 Task: Create a due date automation trigger when advanced on, on the monday before a card is due add dates starting today at 11:00 AM.
Action: Mouse moved to (1401, 113)
Screenshot: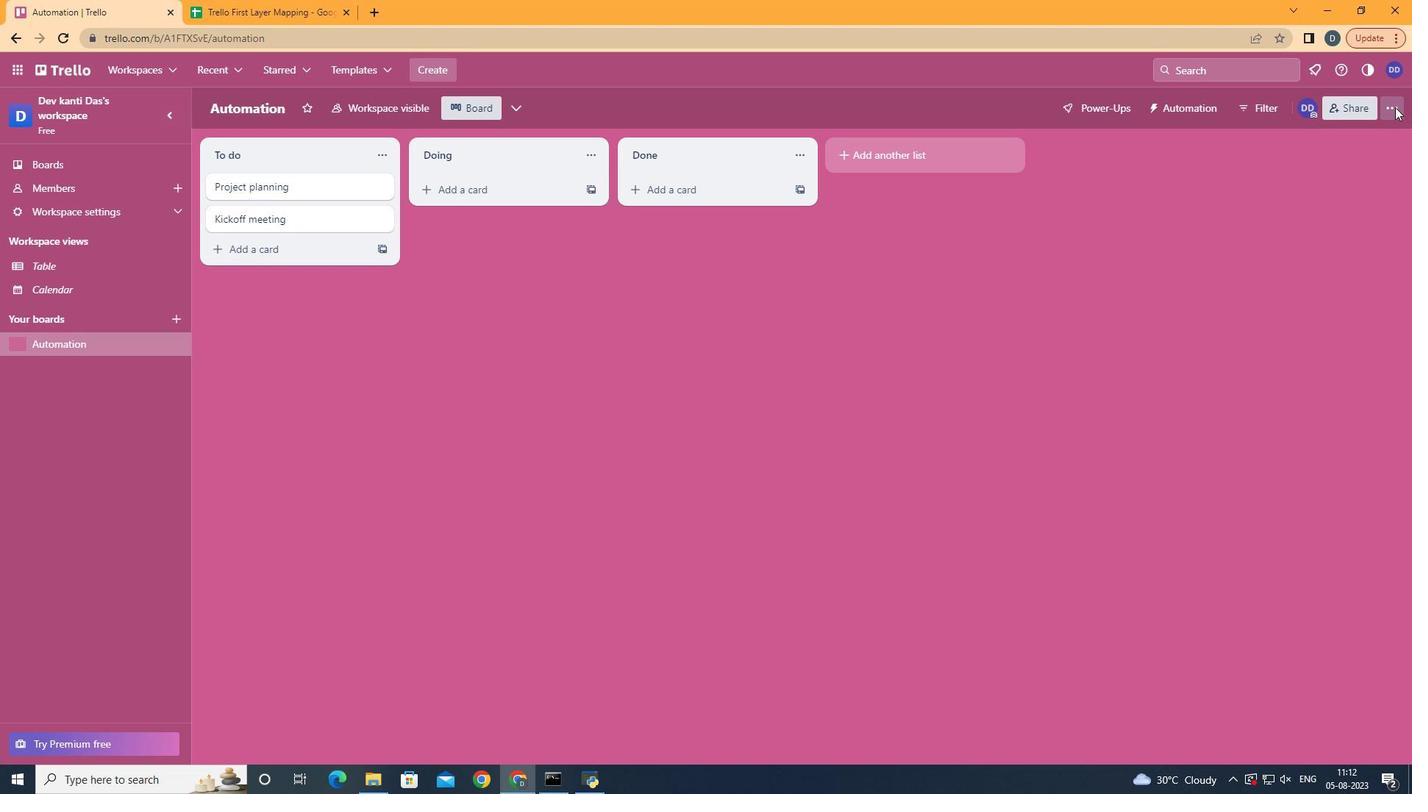 
Action: Mouse pressed left at (1401, 113)
Screenshot: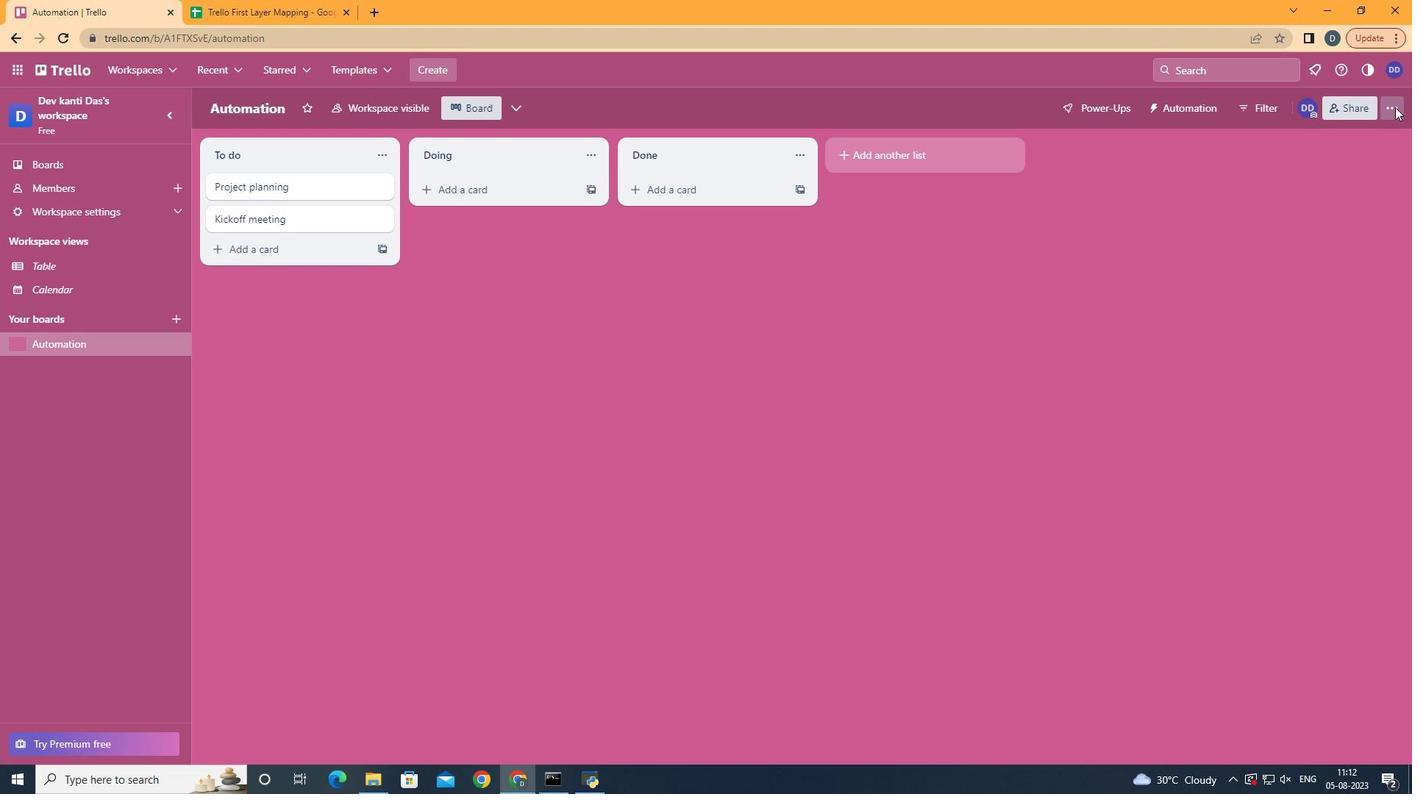 
Action: Mouse moved to (1293, 313)
Screenshot: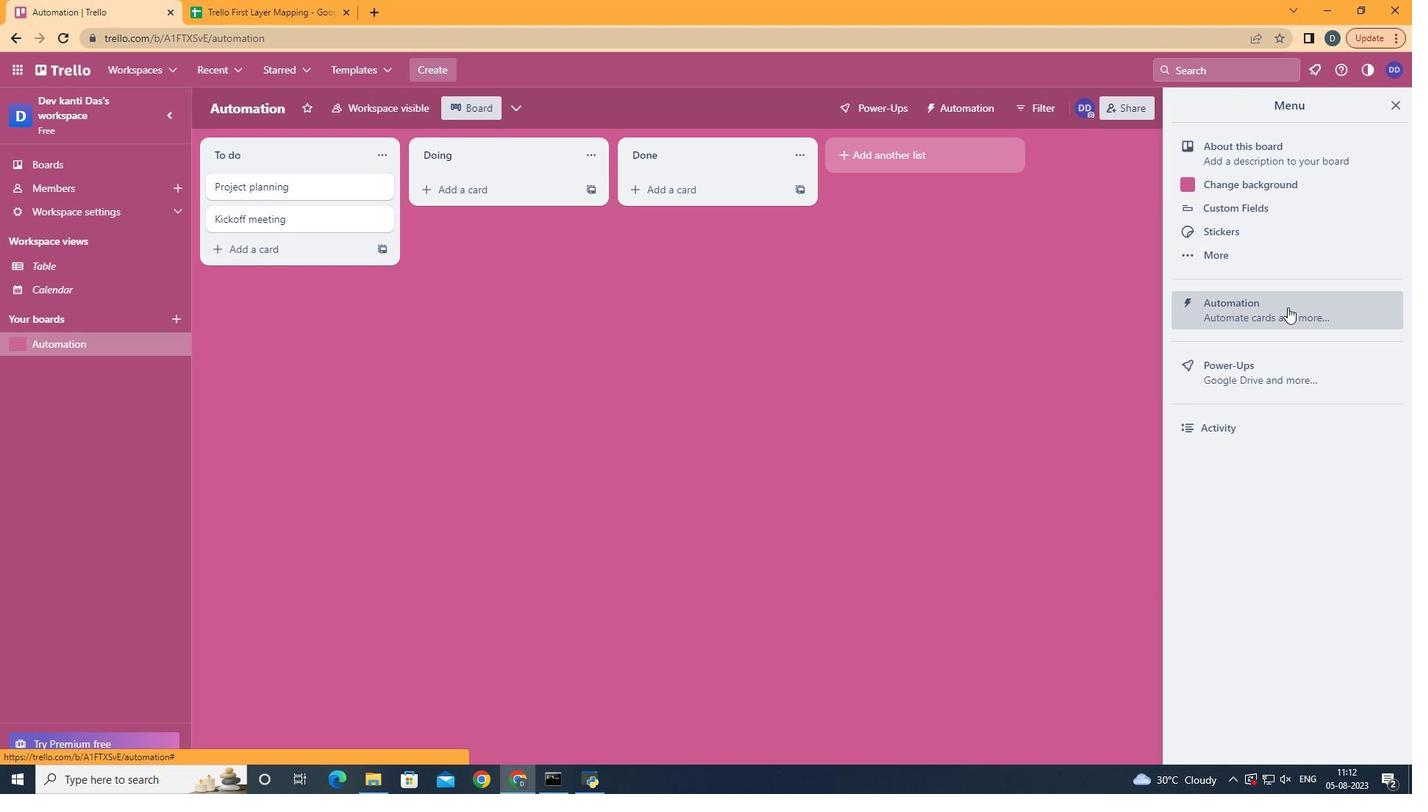 
Action: Mouse pressed left at (1293, 313)
Screenshot: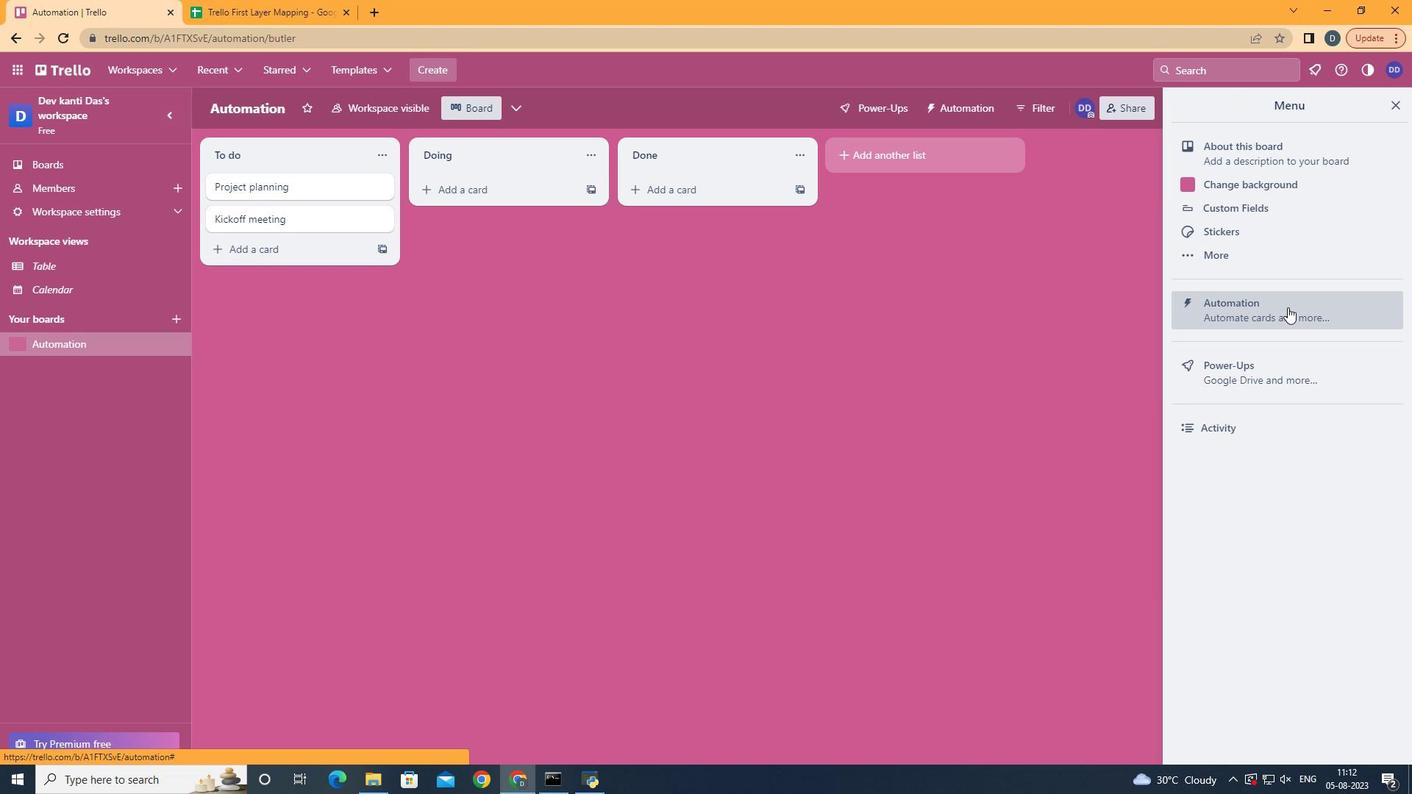 
Action: Mouse moved to (293, 296)
Screenshot: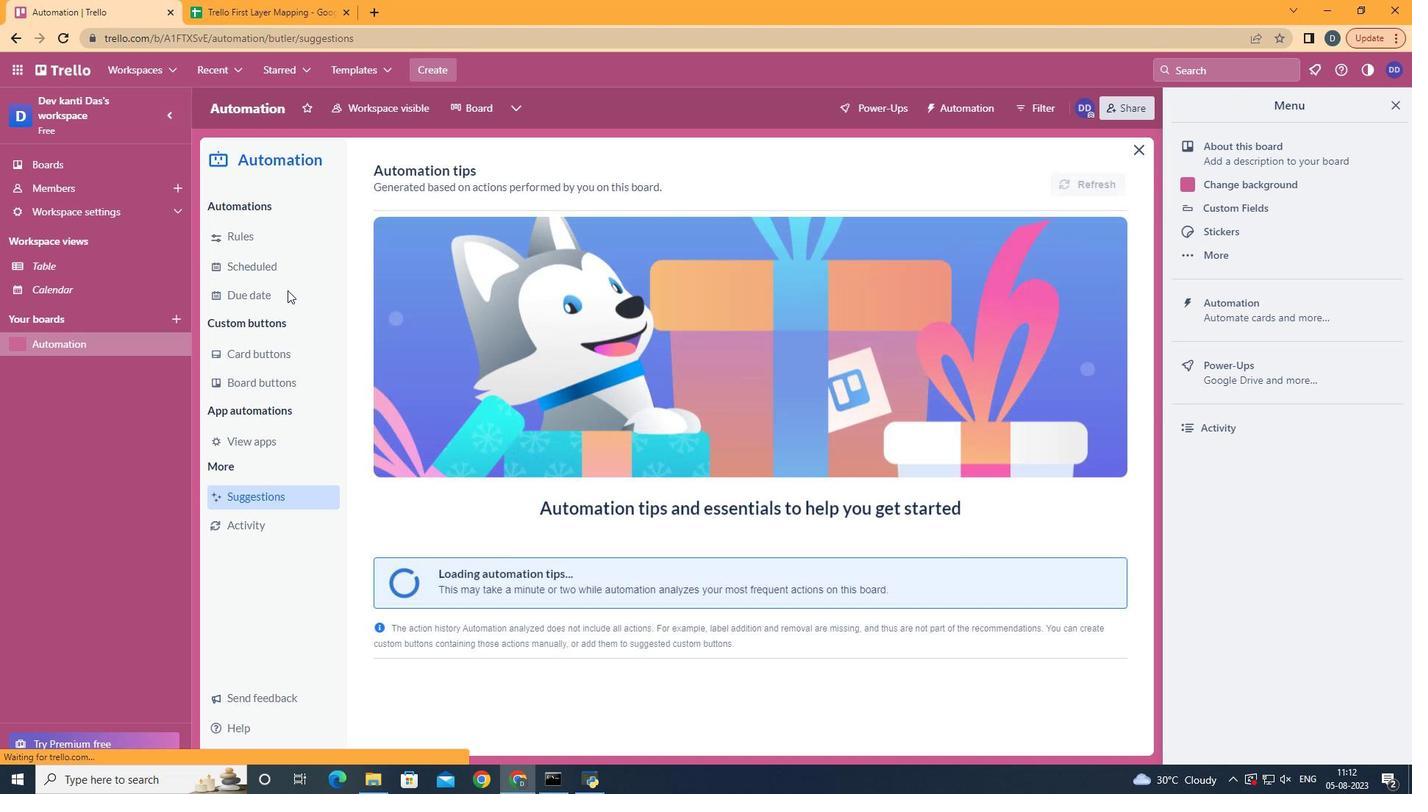 
Action: Mouse pressed left at (293, 296)
Screenshot: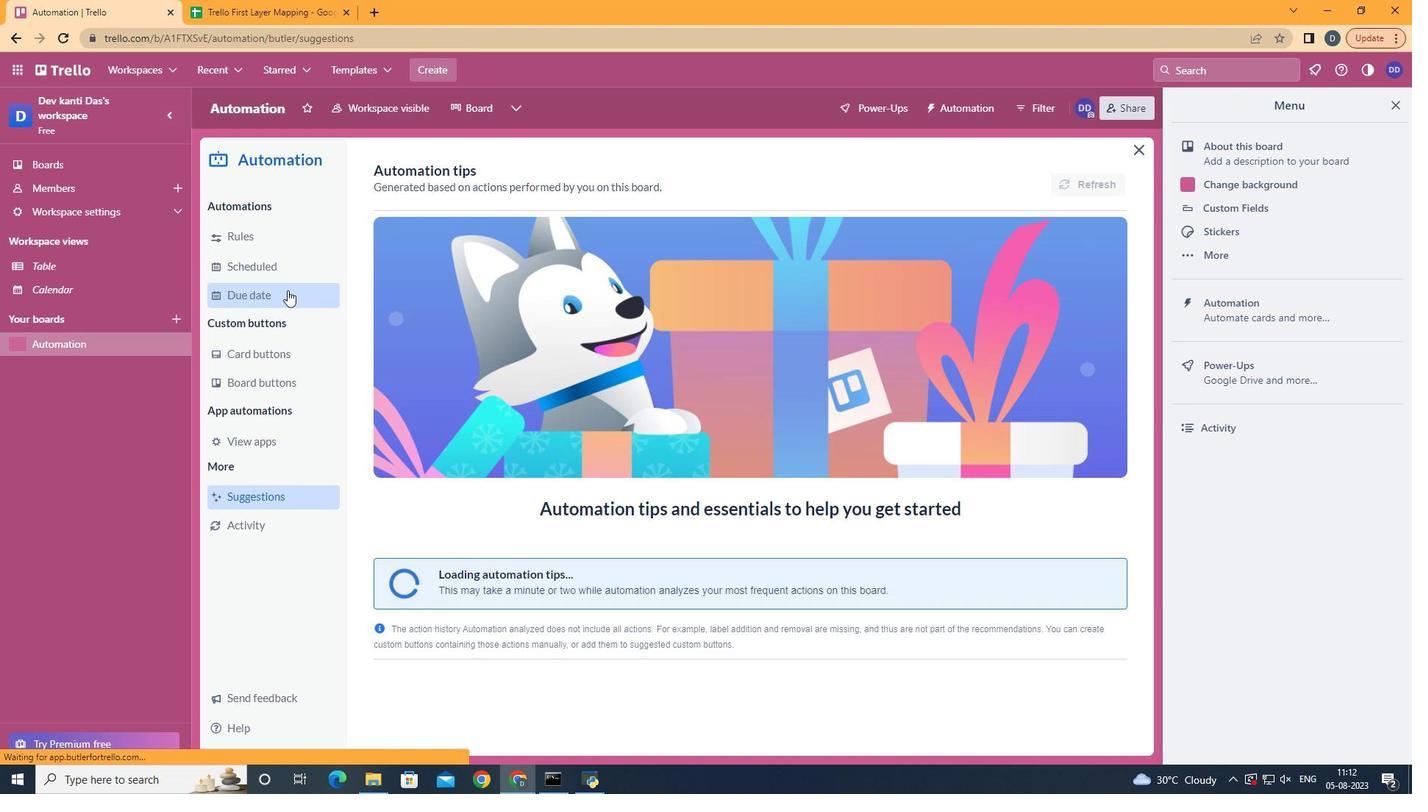 
Action: Mouse moved to (1042, 183)
Screenshot: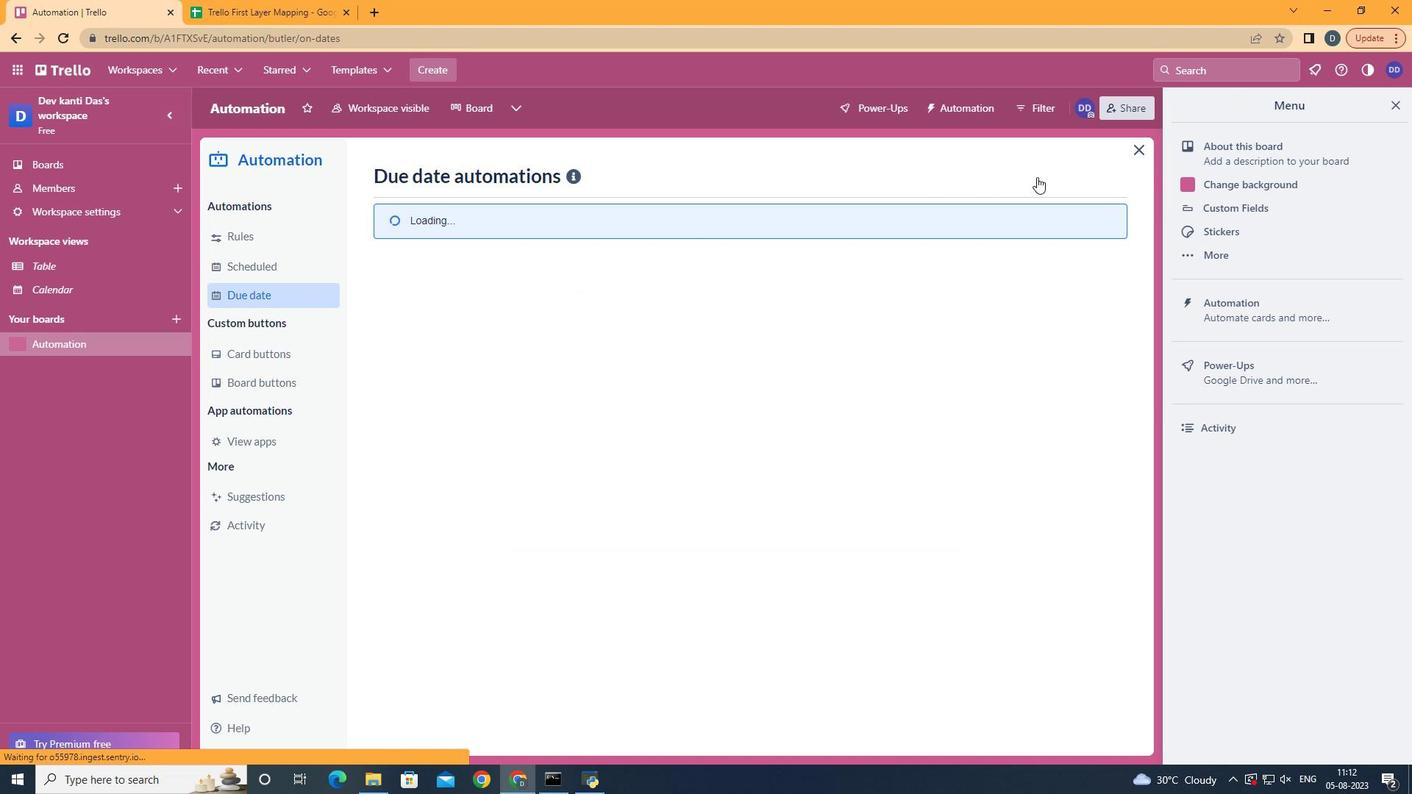 
Action: Mouse pressed left at (1042, 183)
Screenshot: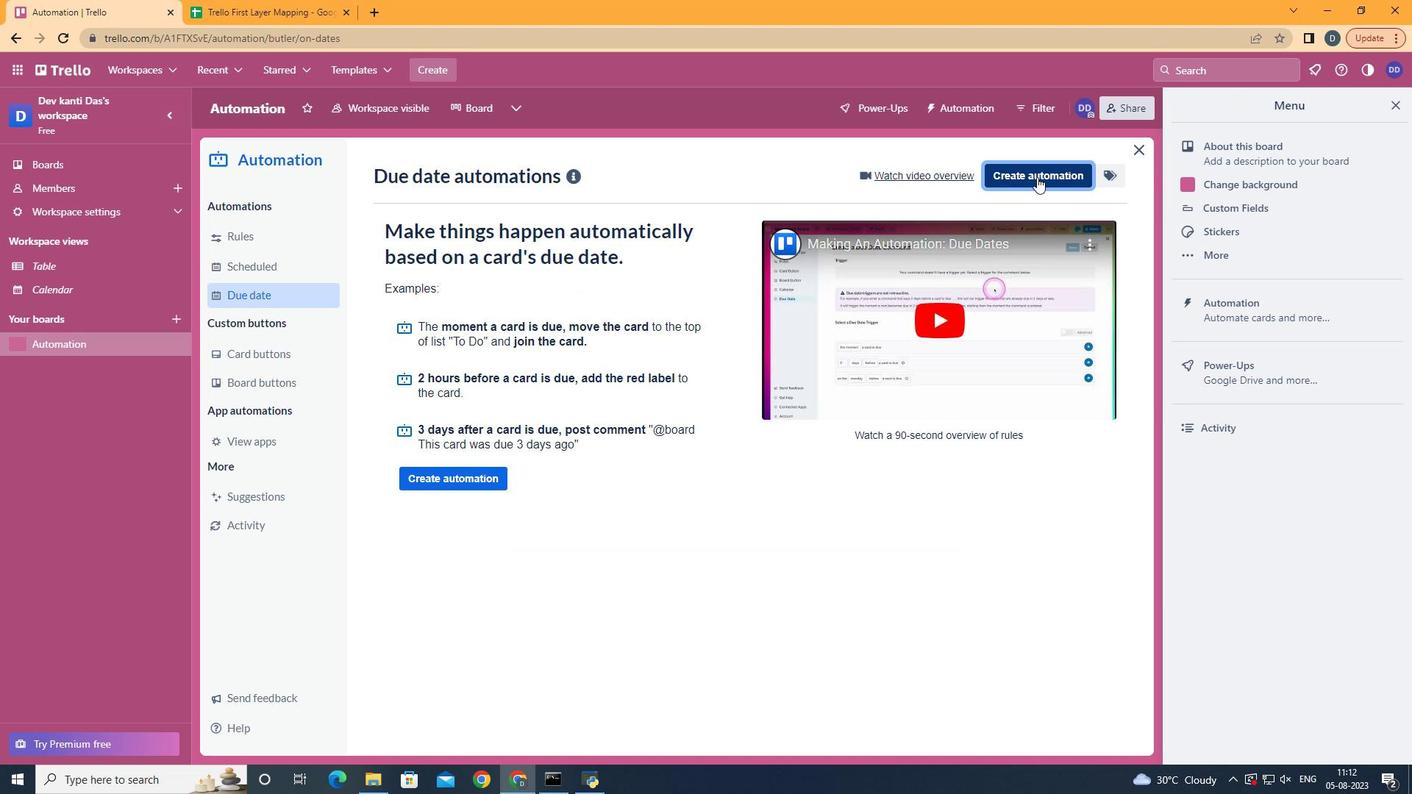 
Action: Mouse moved to (739, 332)
Screenshot: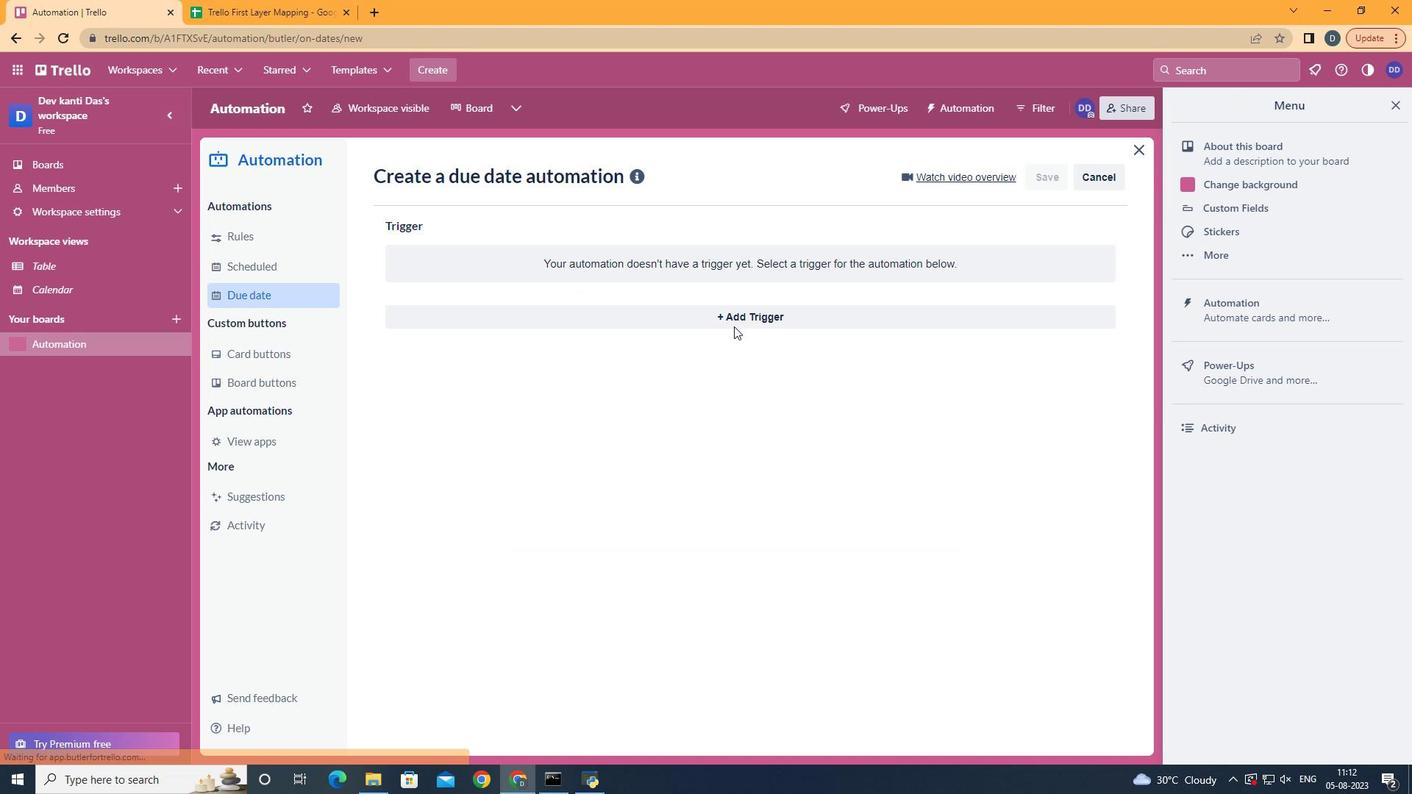 
Action: Mouse pressed left at (739, 332)
Screenshot: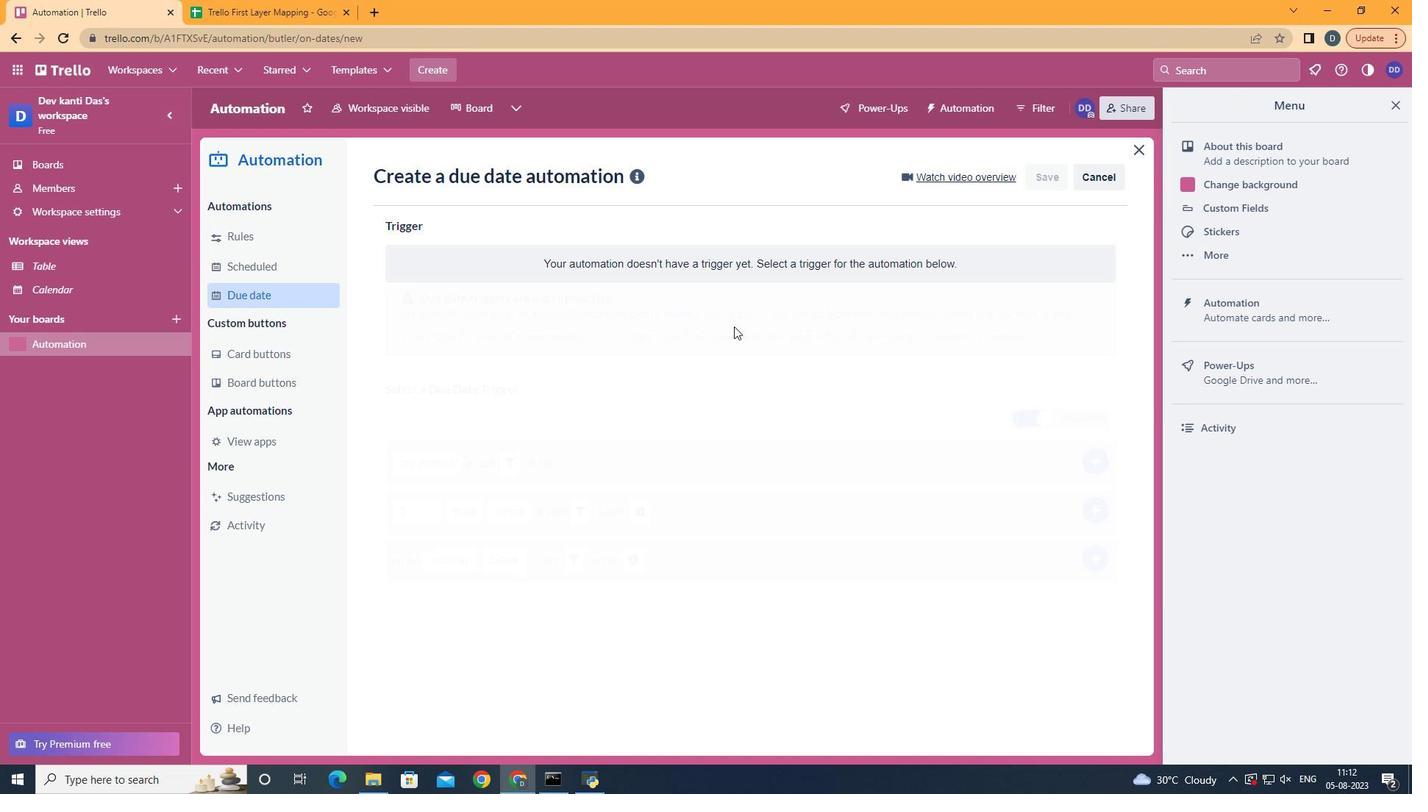 
Action: Mouse moved to (469, 392)
Screenshot: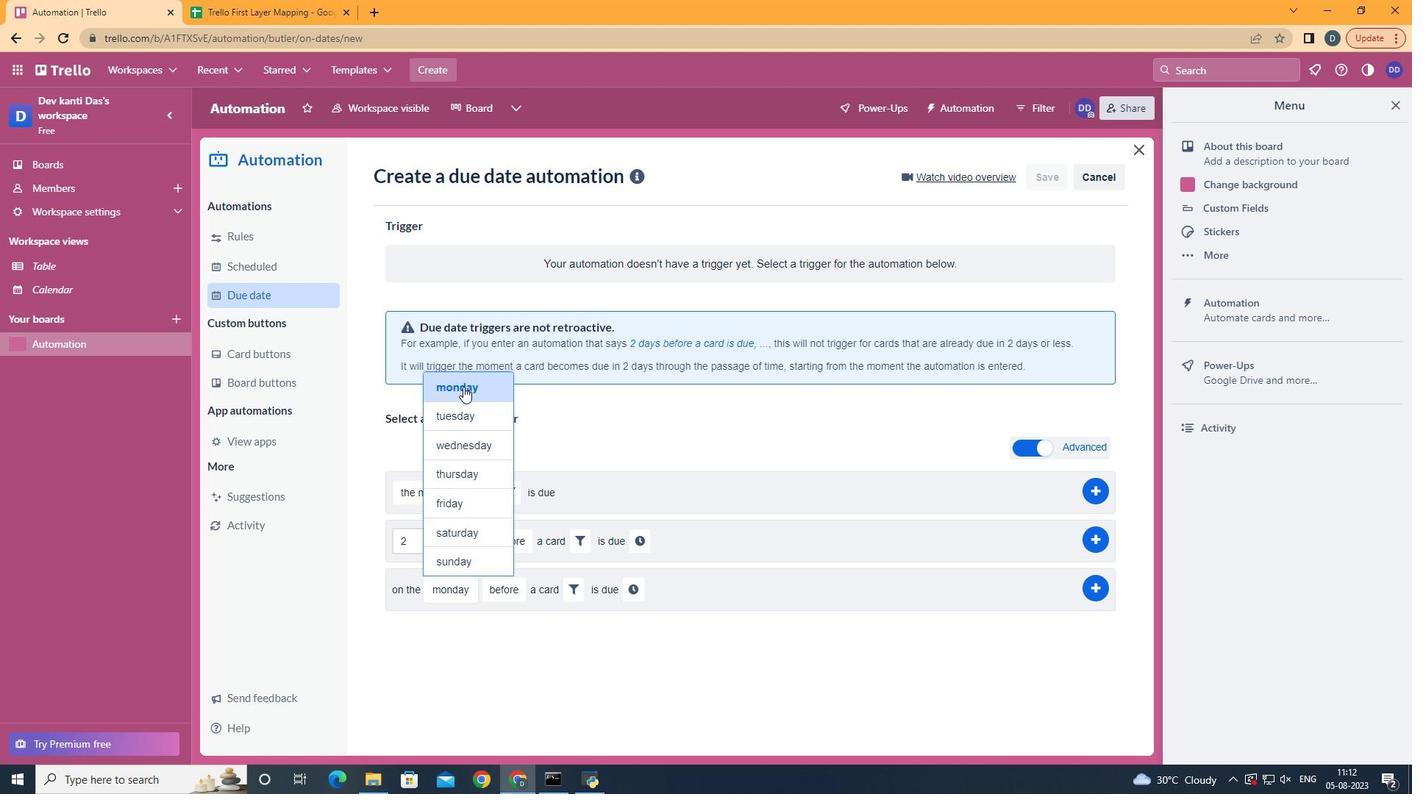 
Action: Mouse pressed left at (469, 392)
Screenshot: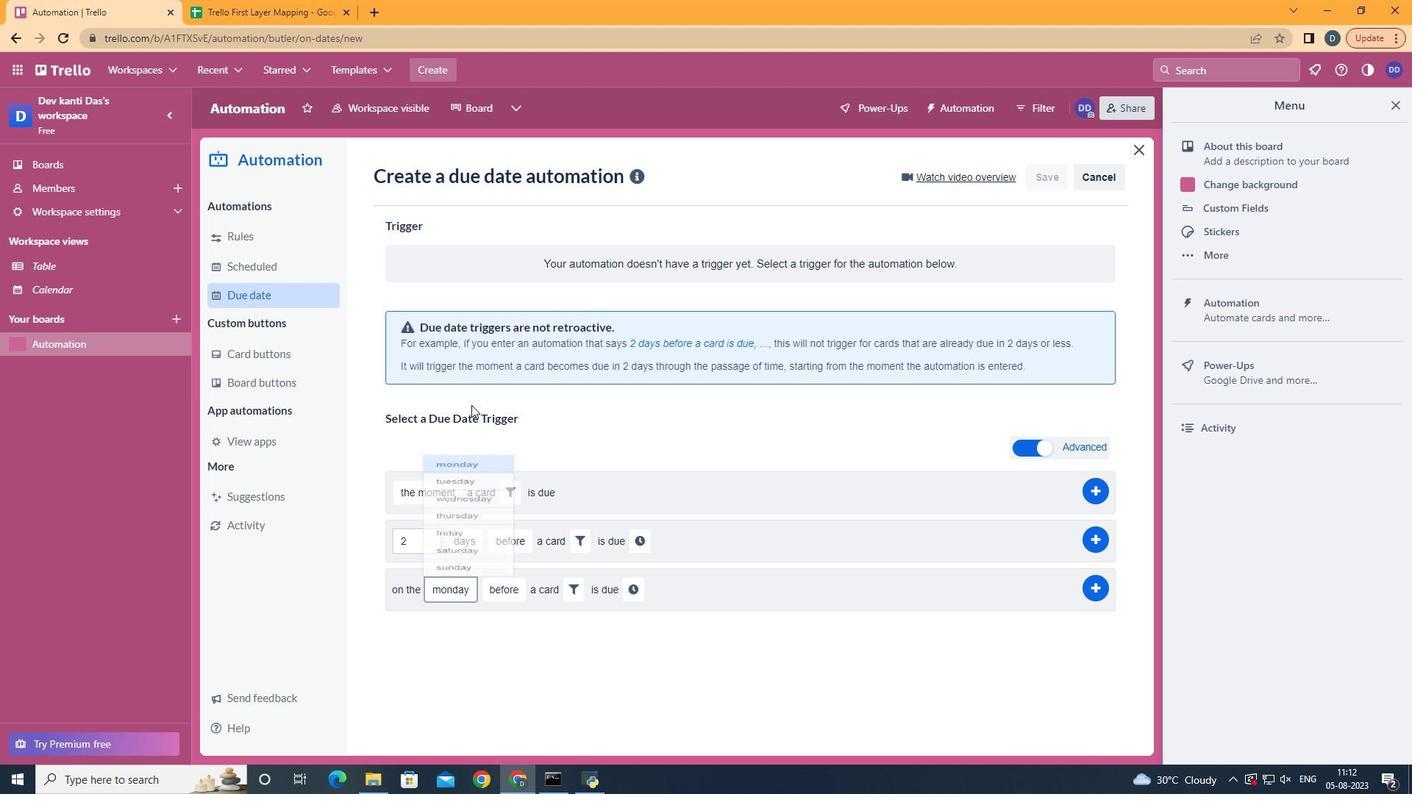 
Action: Mouse moved to (520, 631)
Screenshot: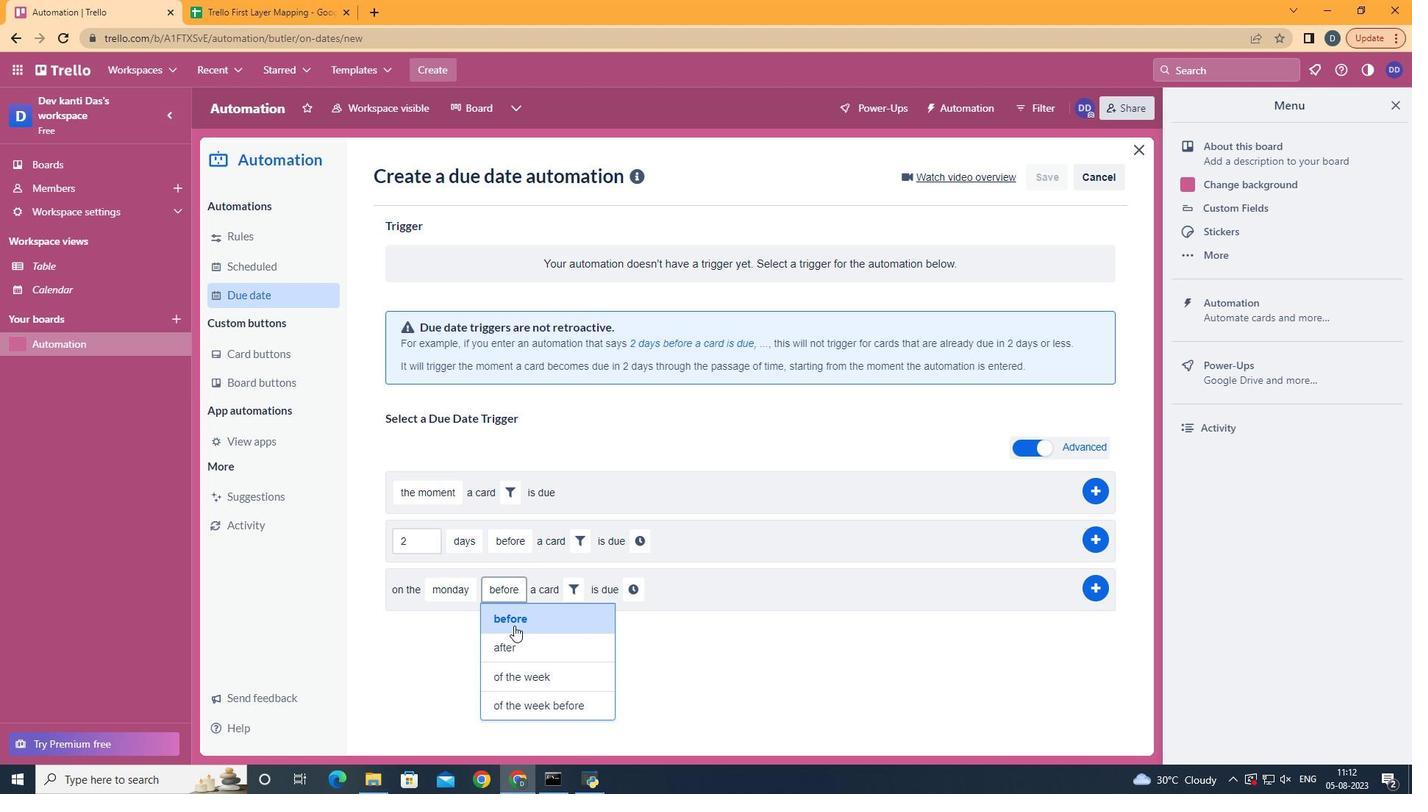 
Action: Mouse pressed left at (520, 631)
Screenshot: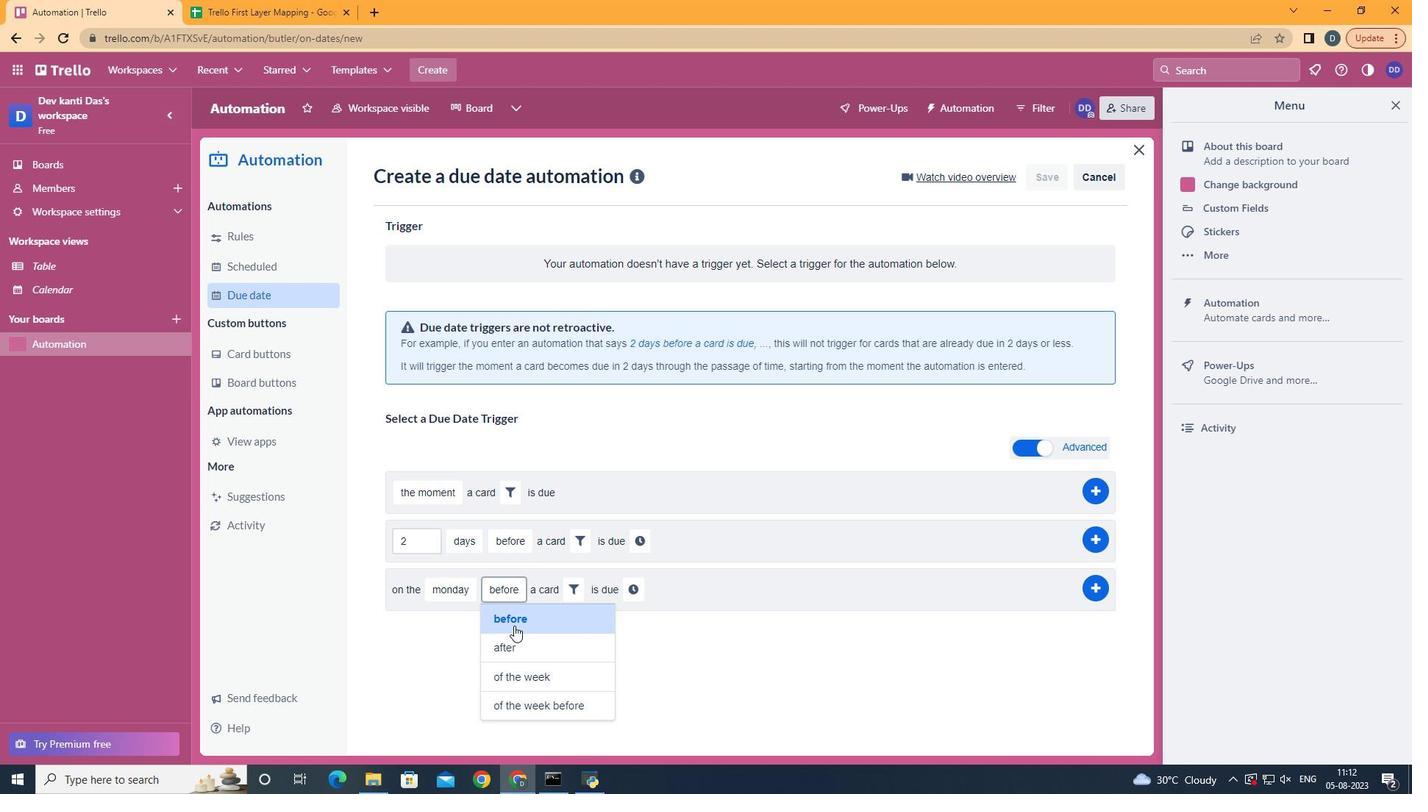 
Action: Mouse moved to (580, 601)
Screenshot: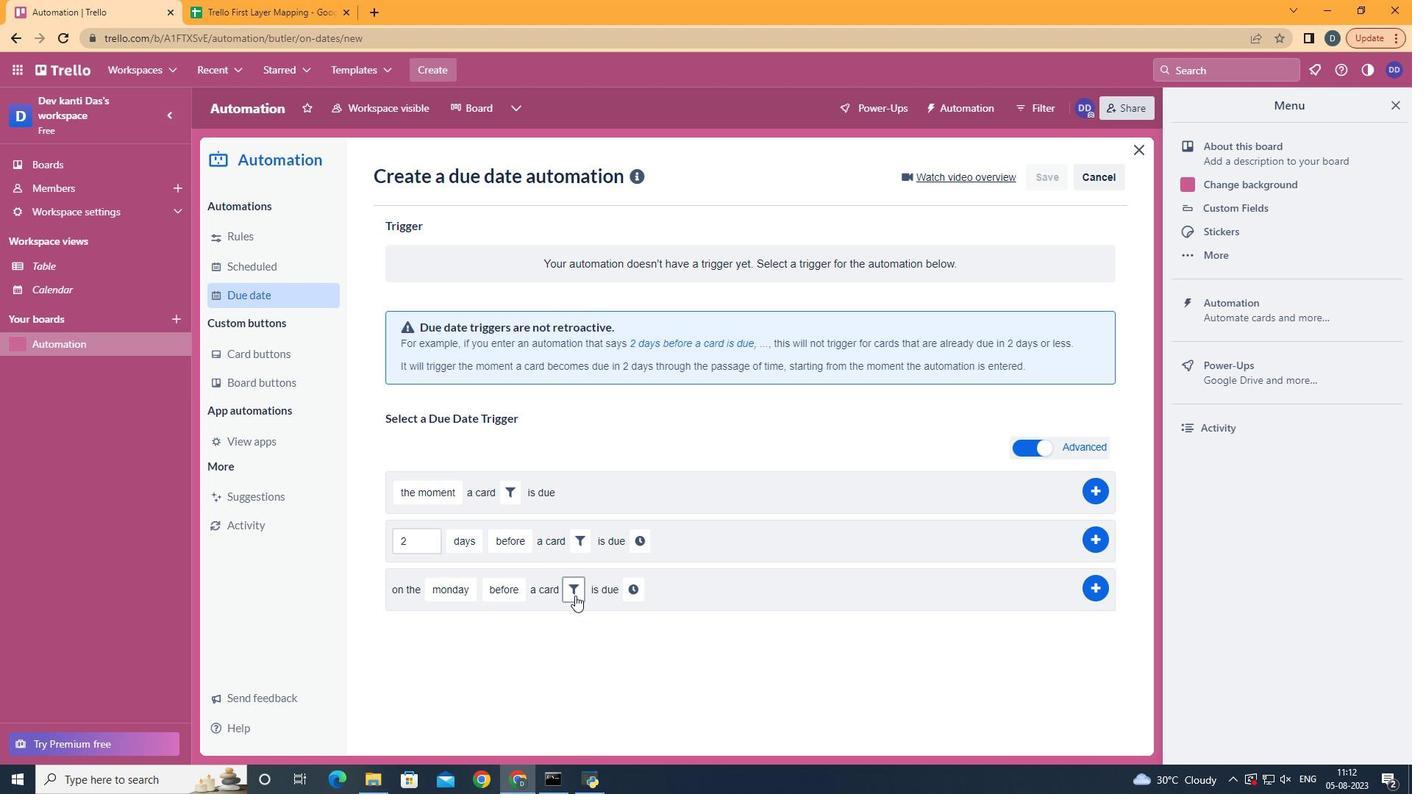 
Action: Mouse pressed left at (580, 601)
Screenshot: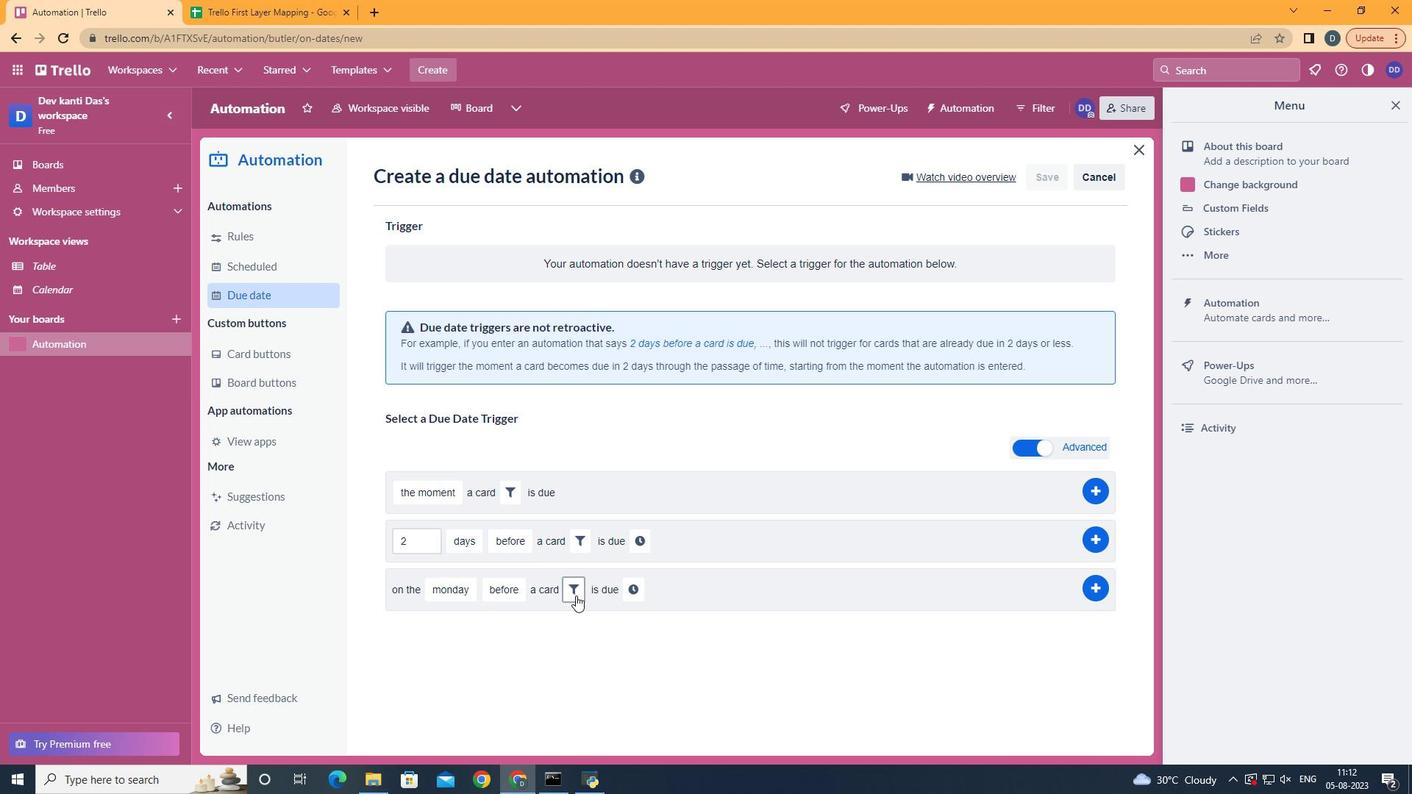 
Action: Mouse moved to (642, 643)
Screenshot: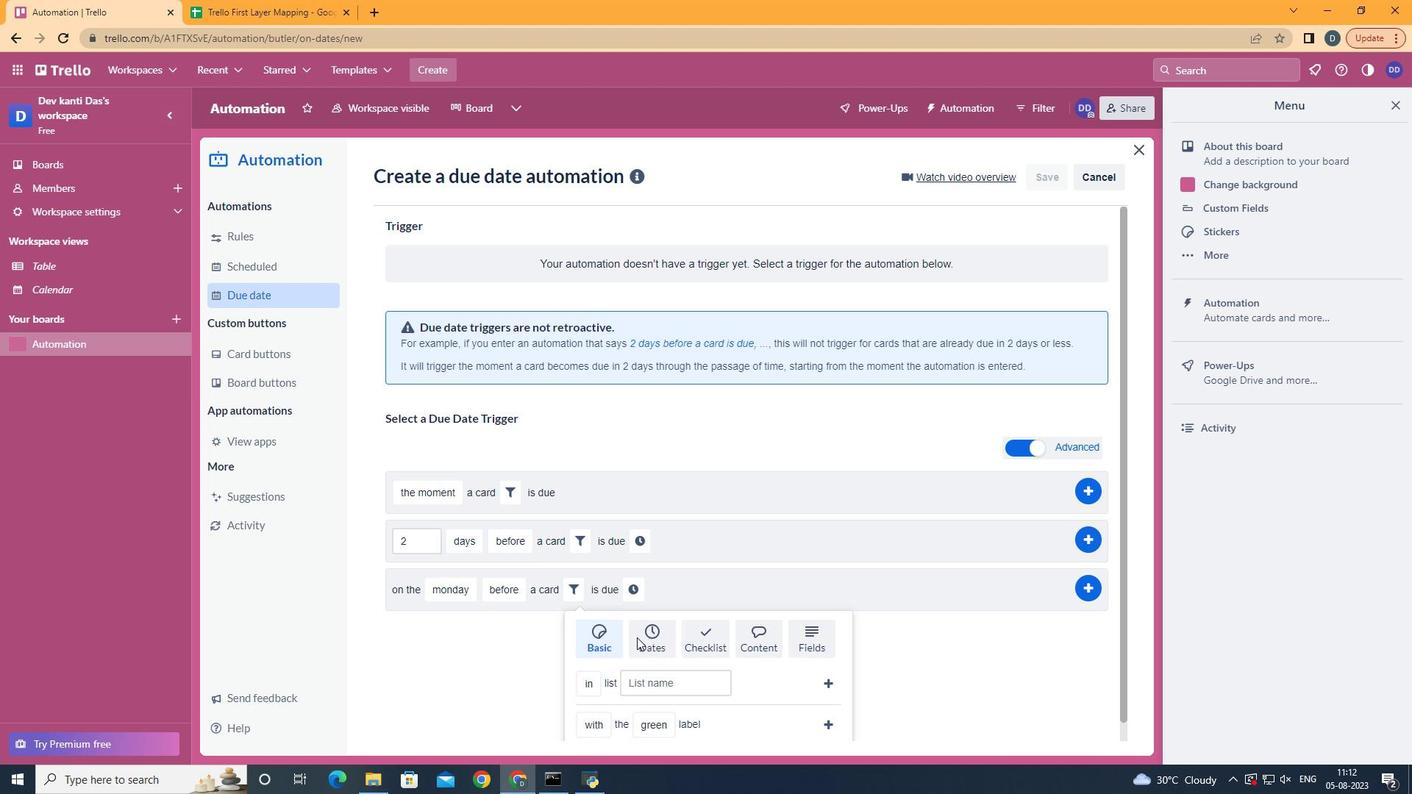 
Action: Mouse pressed left at (642, 643)
Screenshot: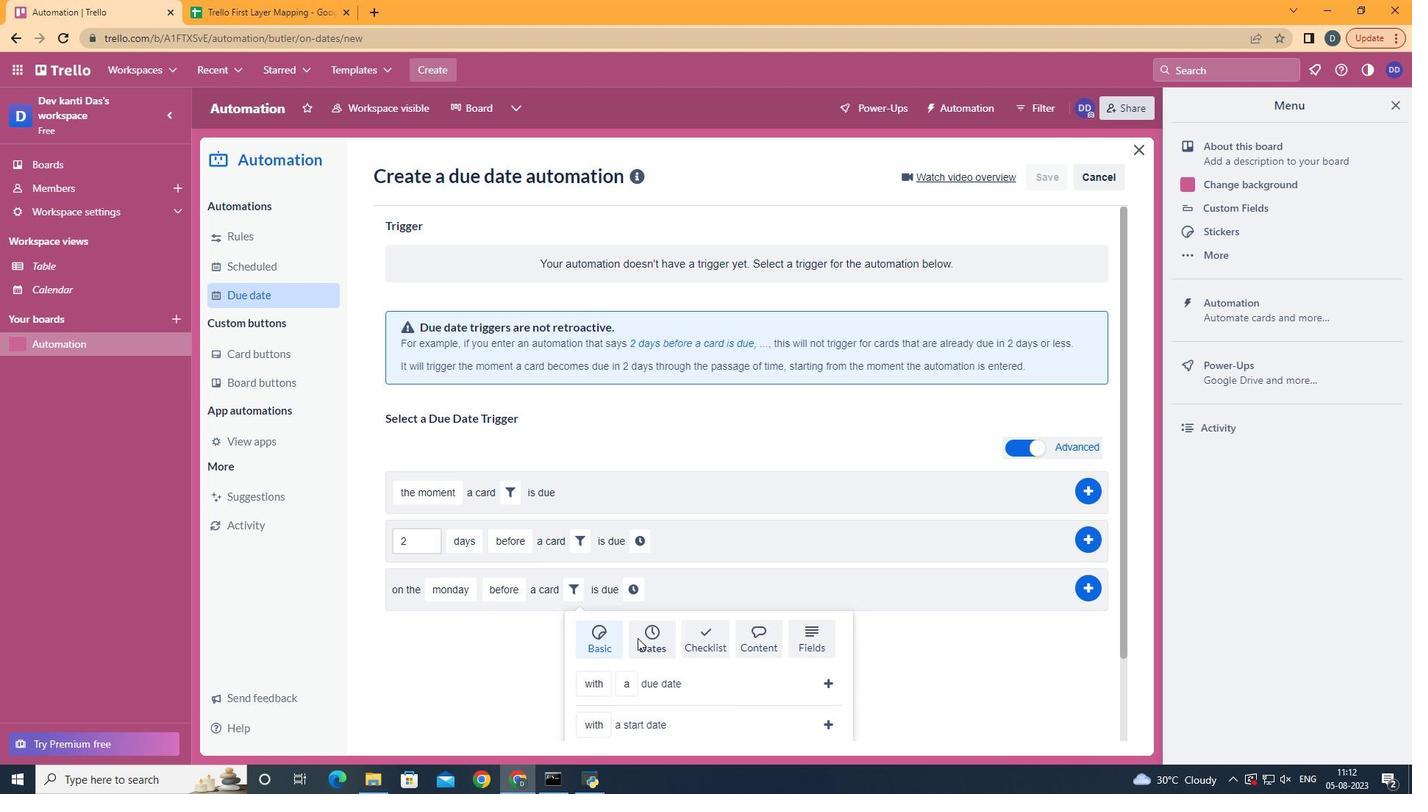 
Action: Mouse moved to (648, 644)
Screenshot: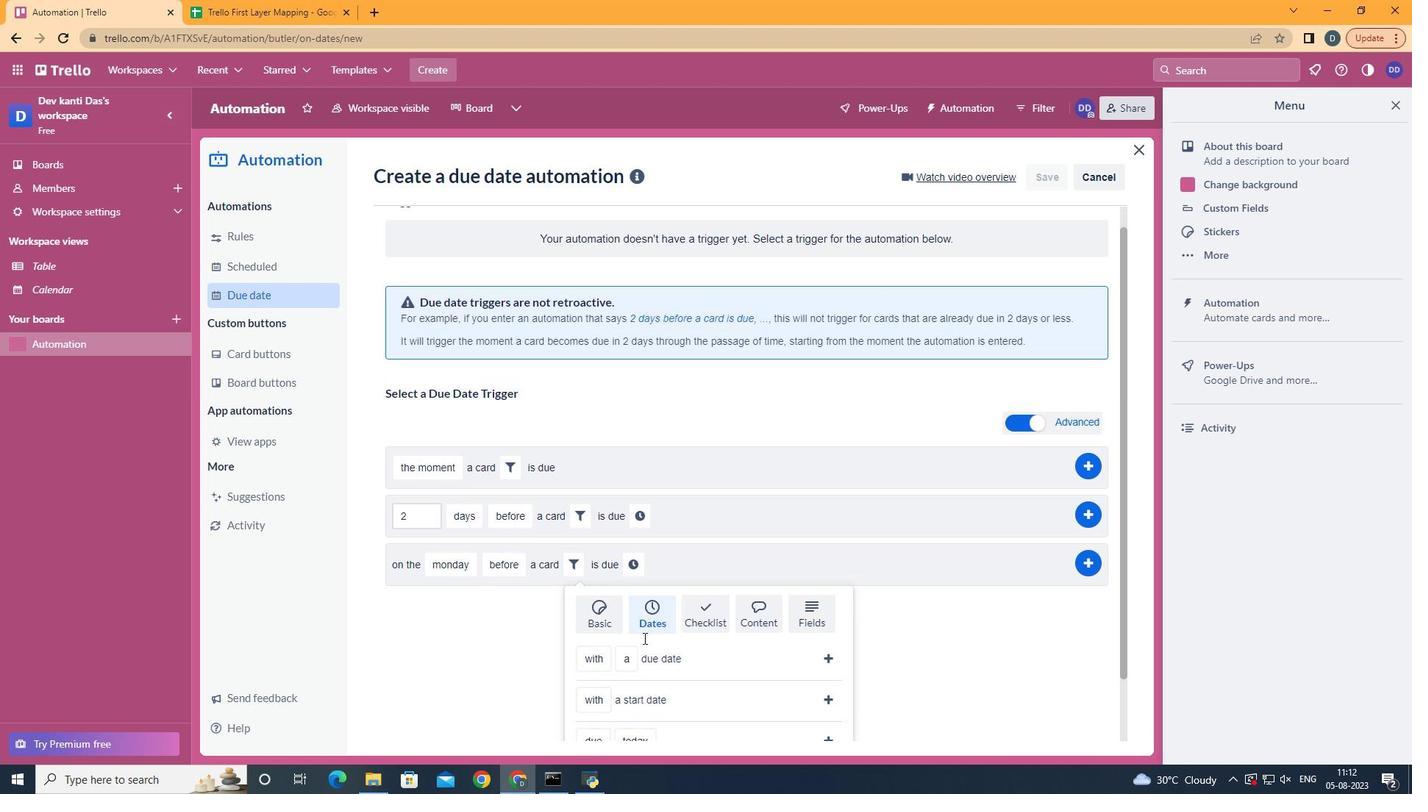 
Action: Mouse scrolled (648, 643) with delta (0, 0)
Screenshot: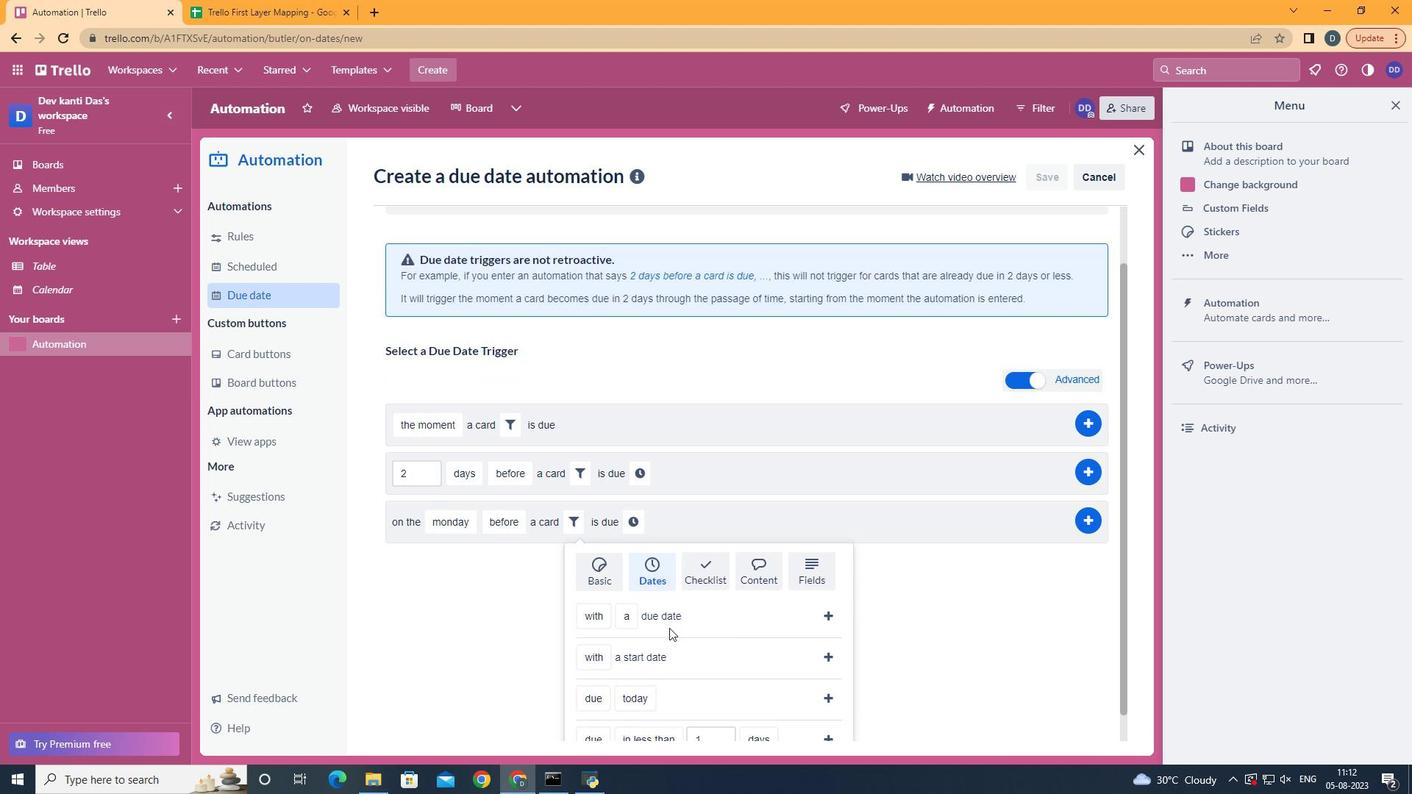 
Action: Mouse scrolled (648, 643) with delta (0, 0)
Screenshot: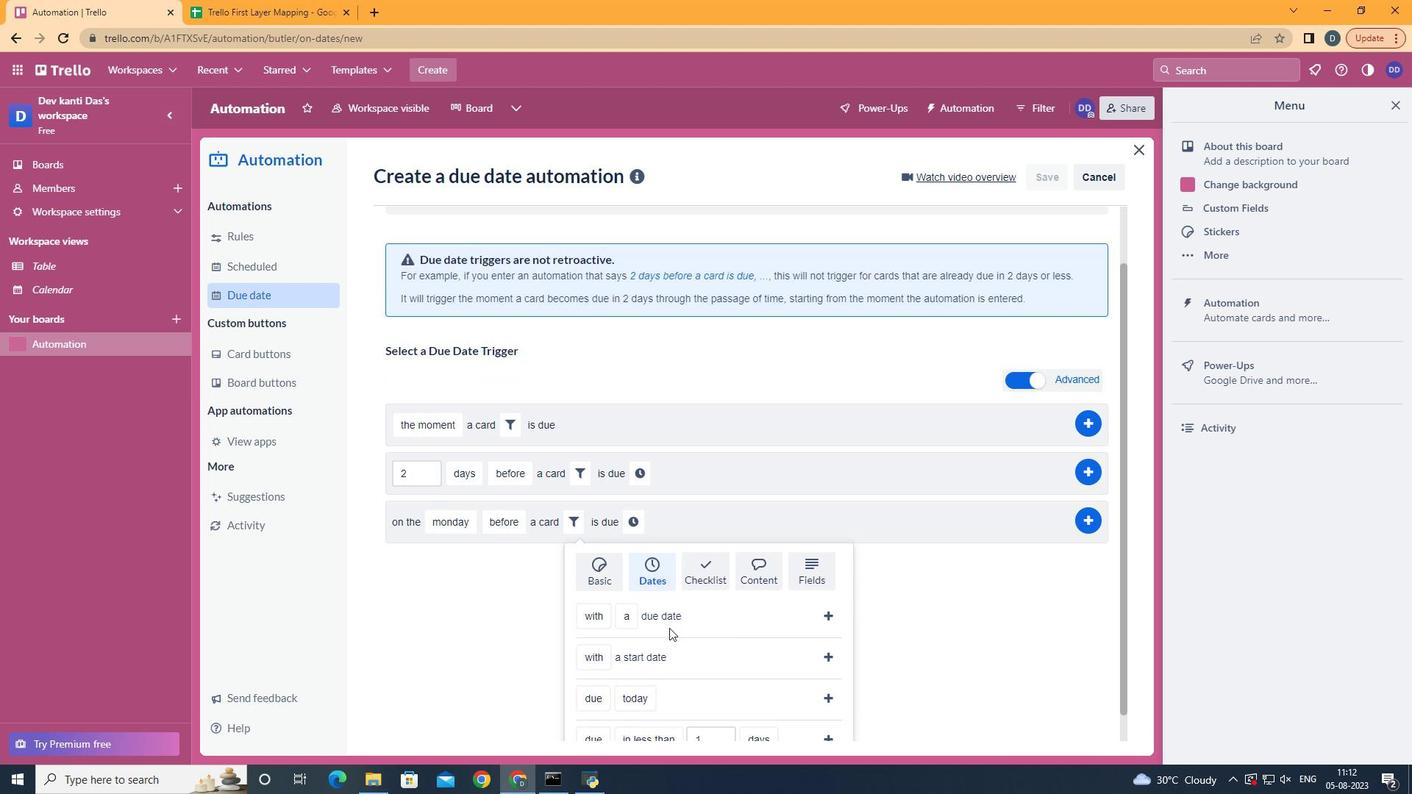 
Action: Mouse scrolled (648, 643) with delta (0, 0)
Screenshot: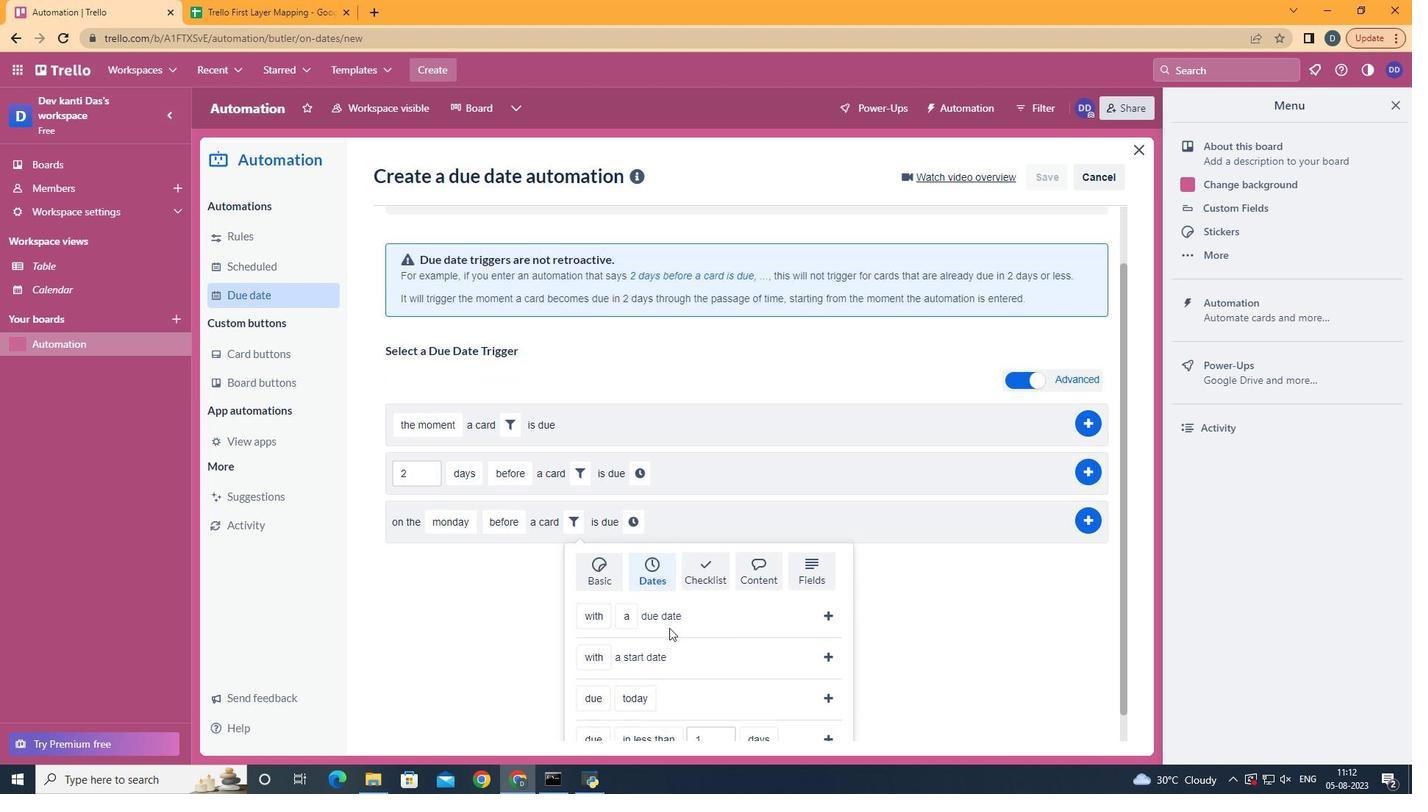 
Action: Mouse scrolled (648, 643) with delta (0, 0)
Screenshot: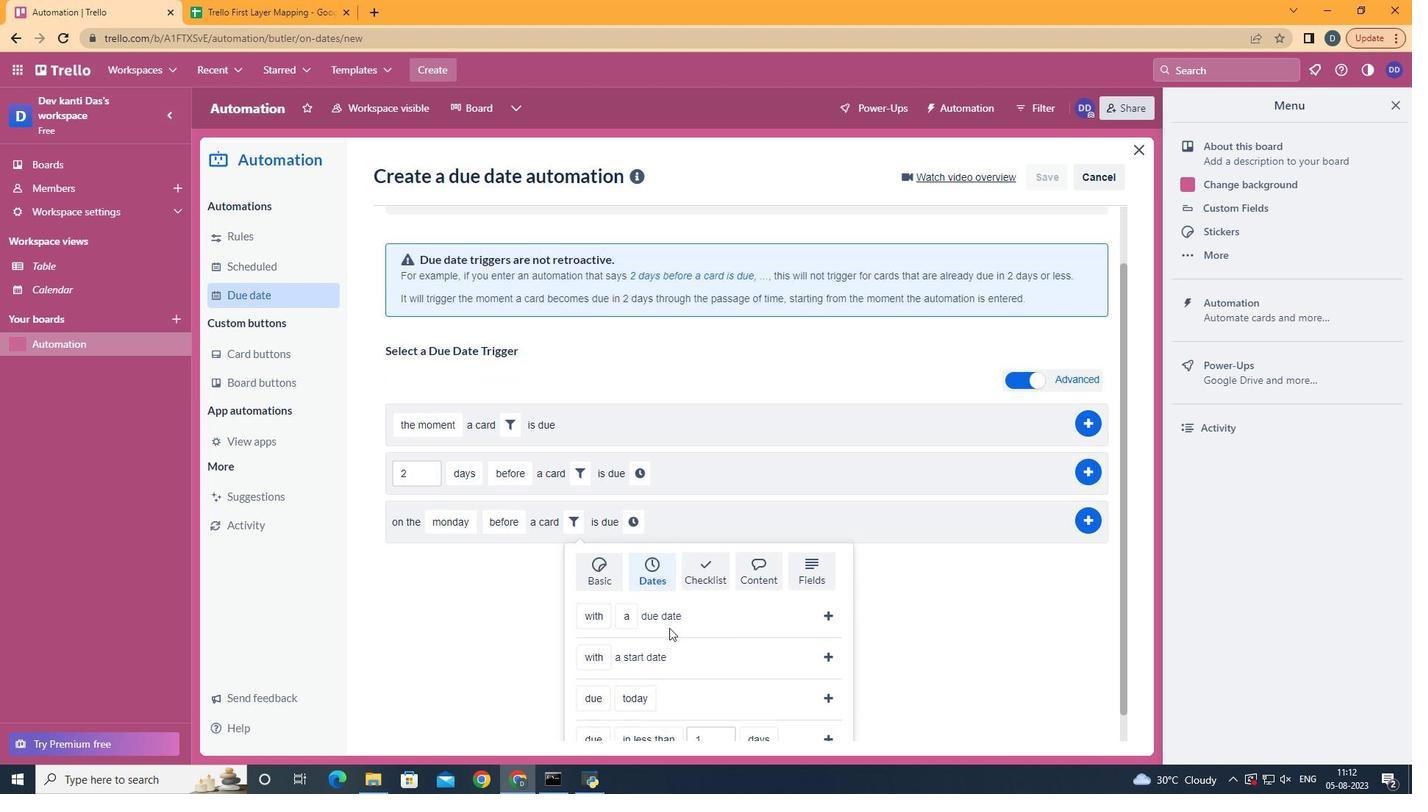 
Action: Mouse scrolled (648, 643) with delta (0, 0)
Screenshot: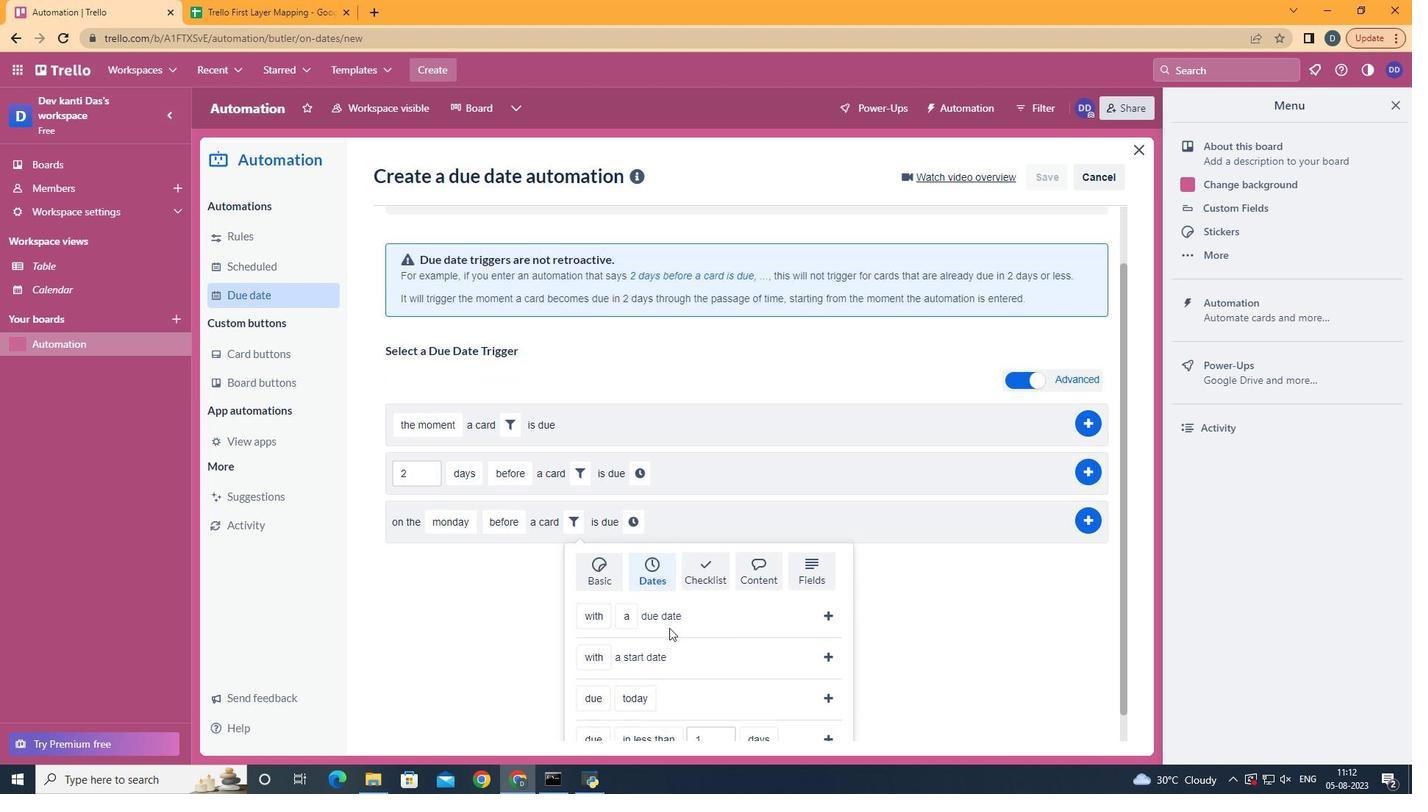 
Action: Mouse moved to (614, 611)
Screenshot: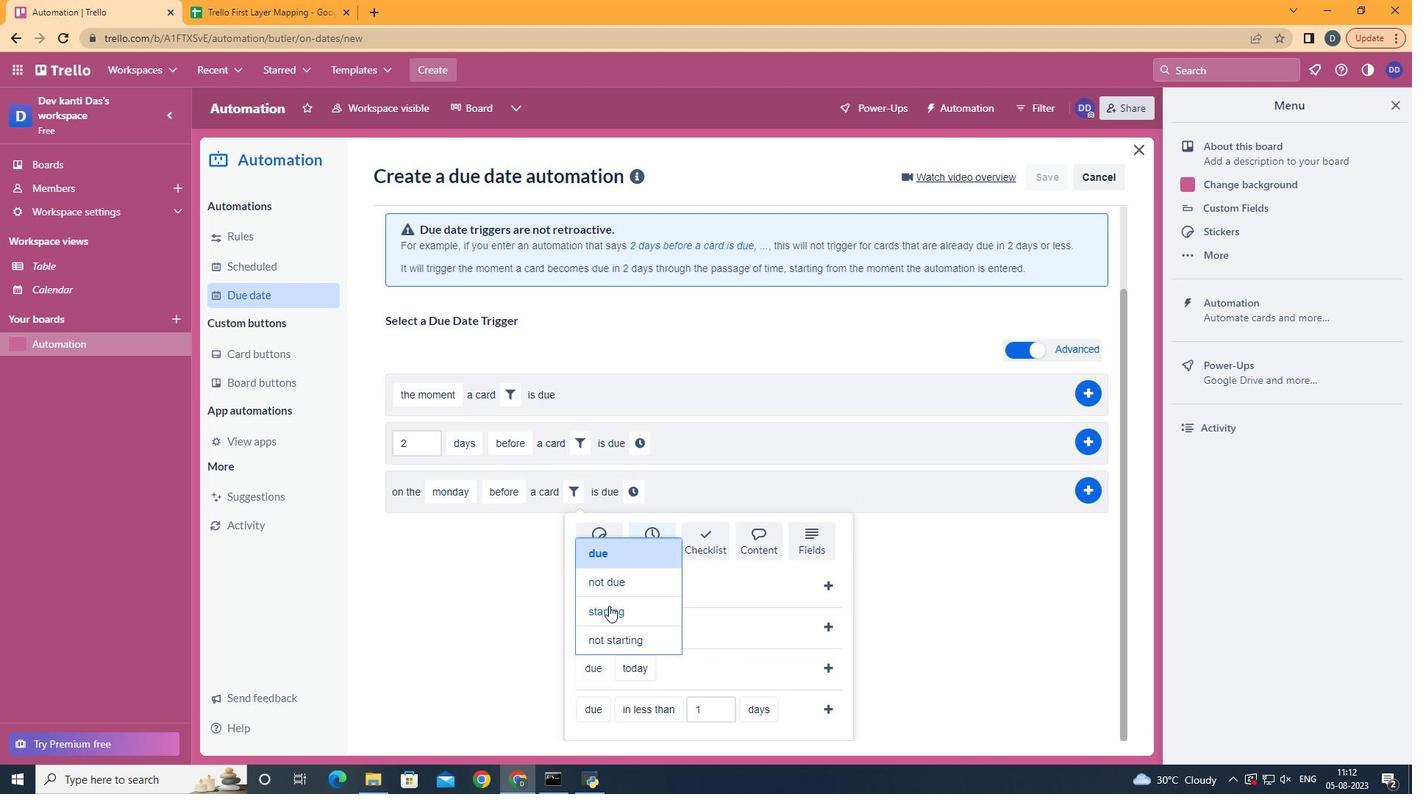 
Action: Mouse pressed left at (614, 611)
Screenshot: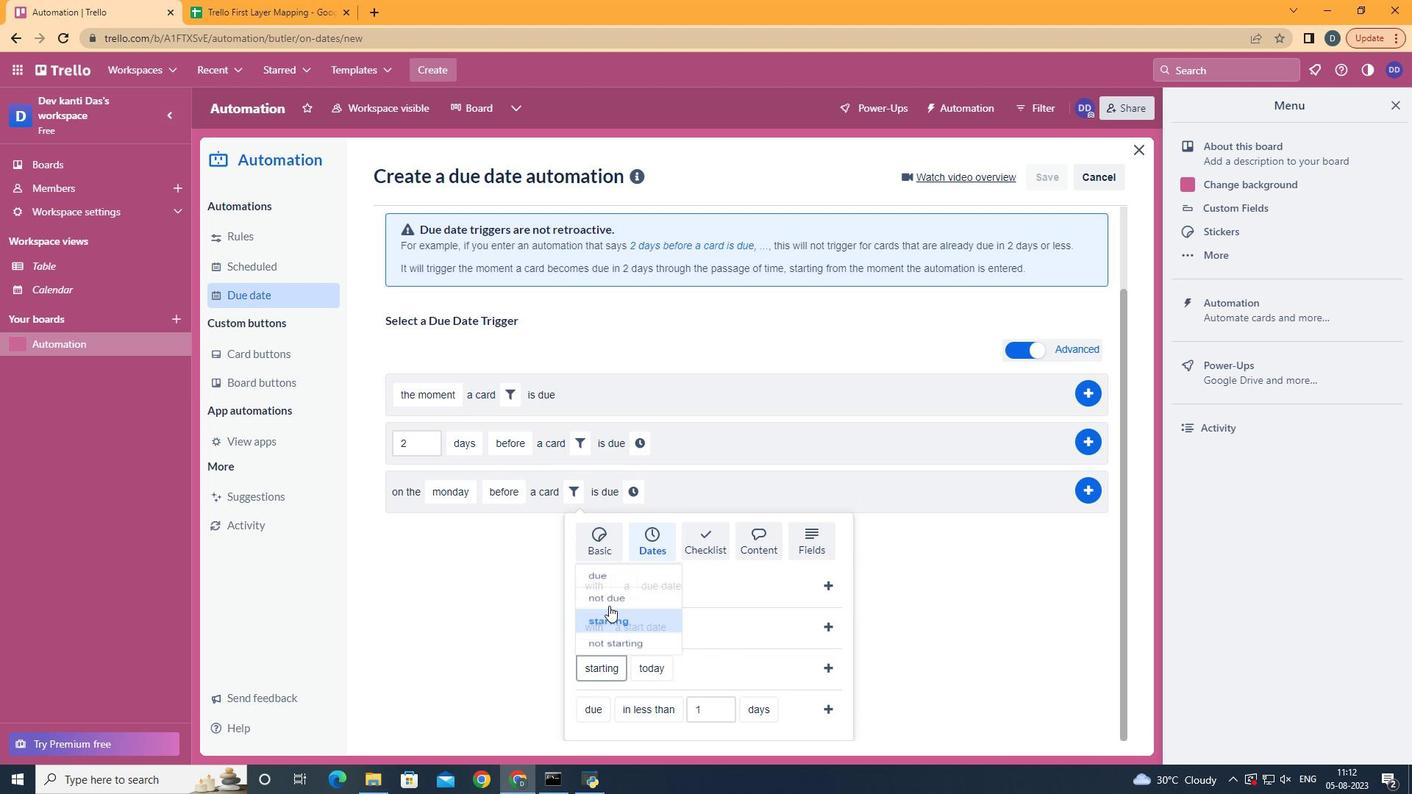 
Action: Mouse moved to (683, 492)
Screenshot: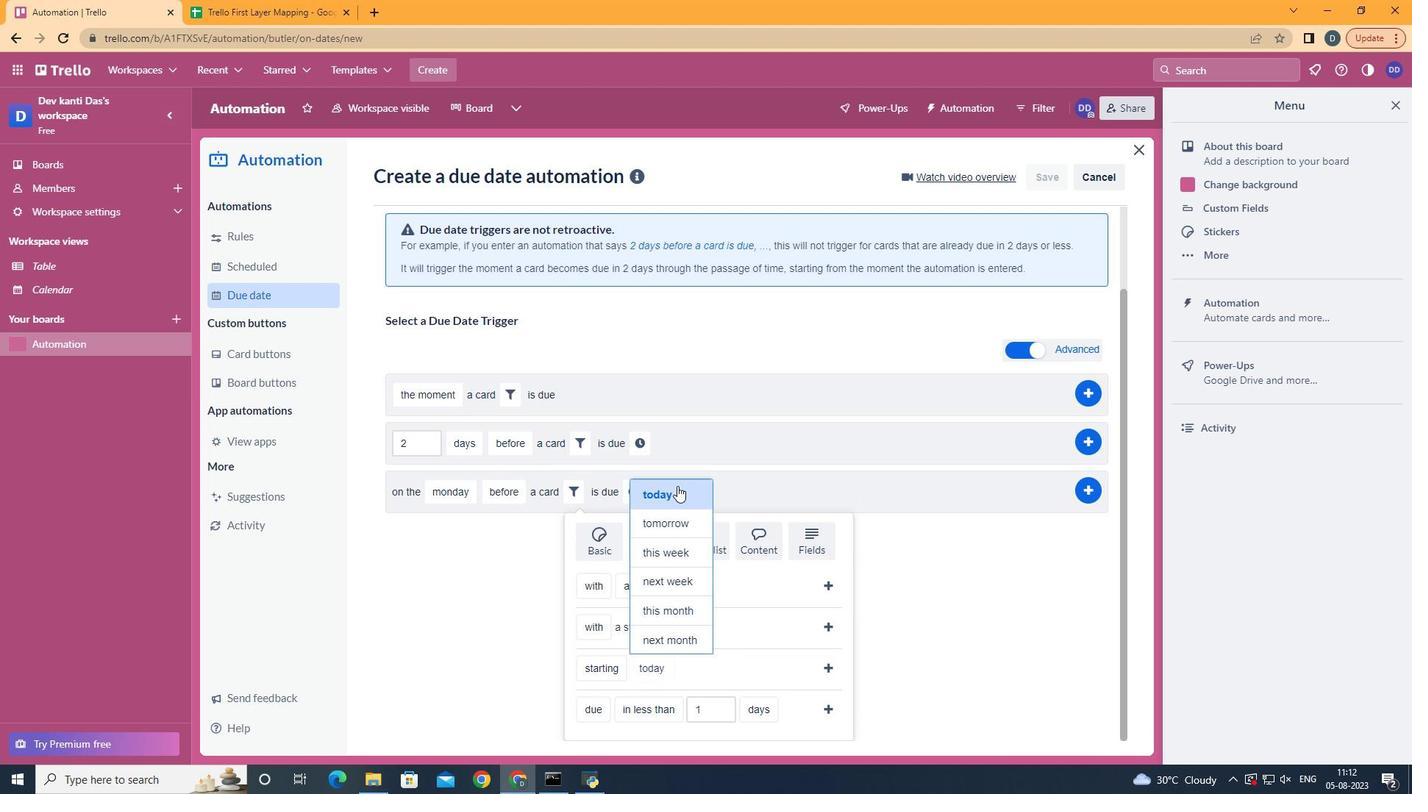 
Action: Mouse pressed left at (683, 492)
Screenshot: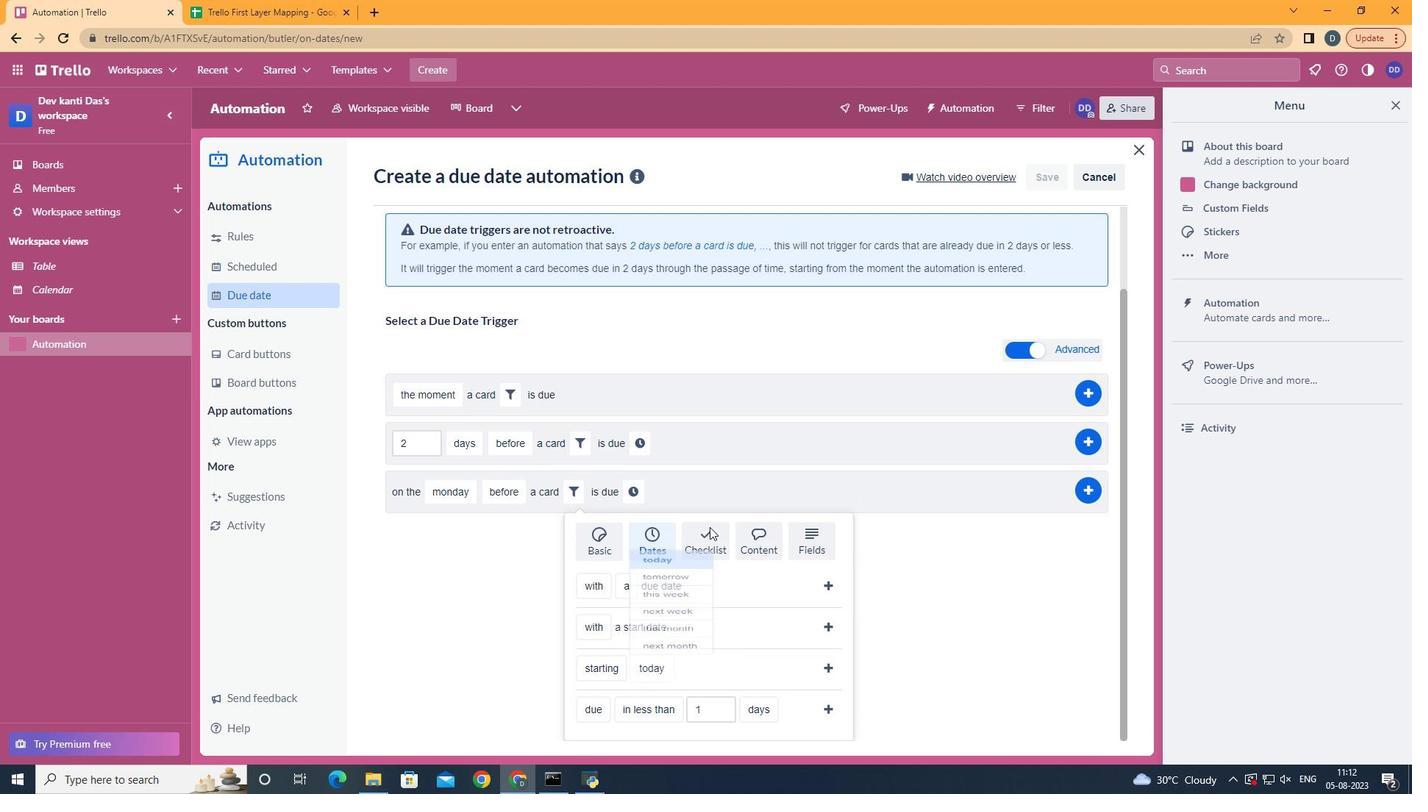 
Action: Mouse moved to (833, 667)
Screenshot: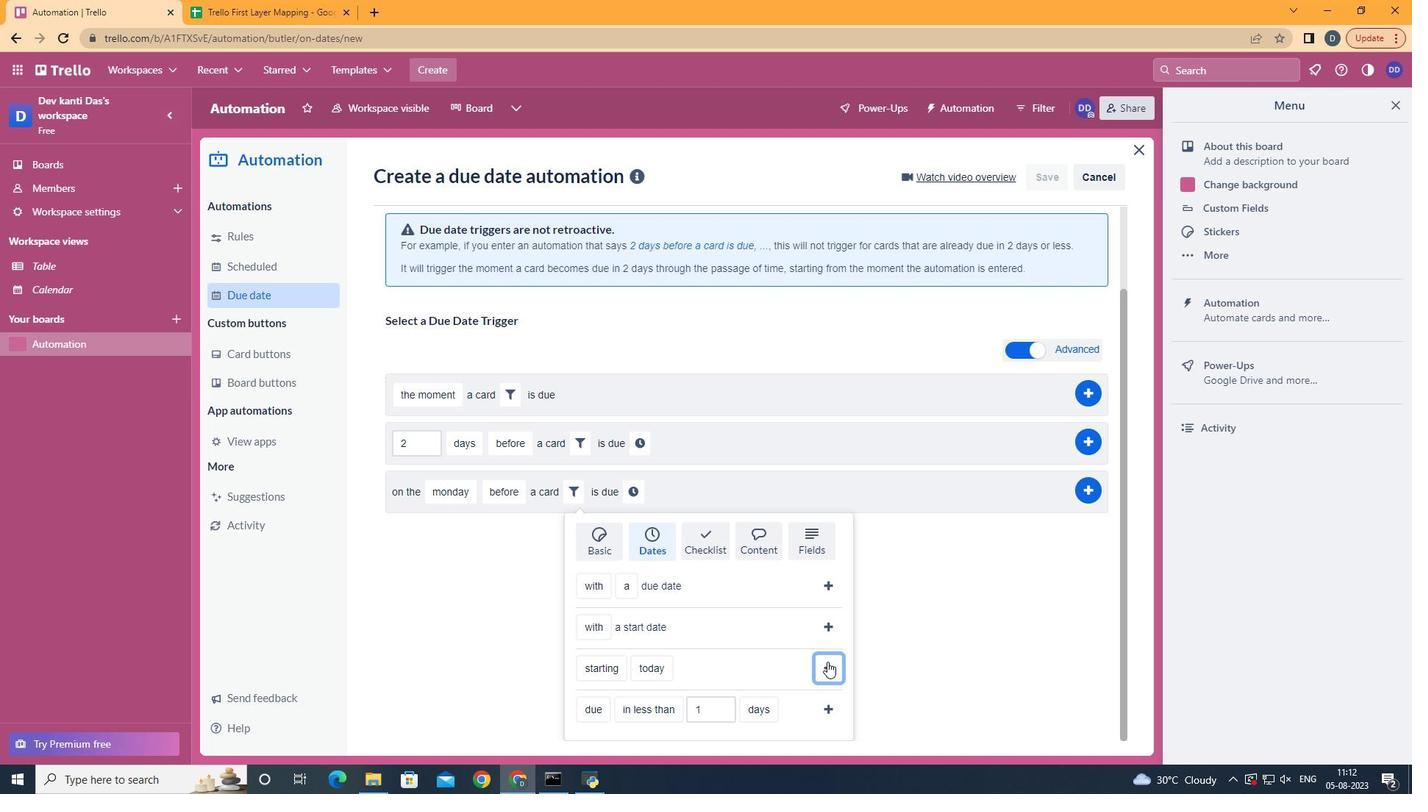 
Action: Mouse pressed left at (833, 667)
Screenshot: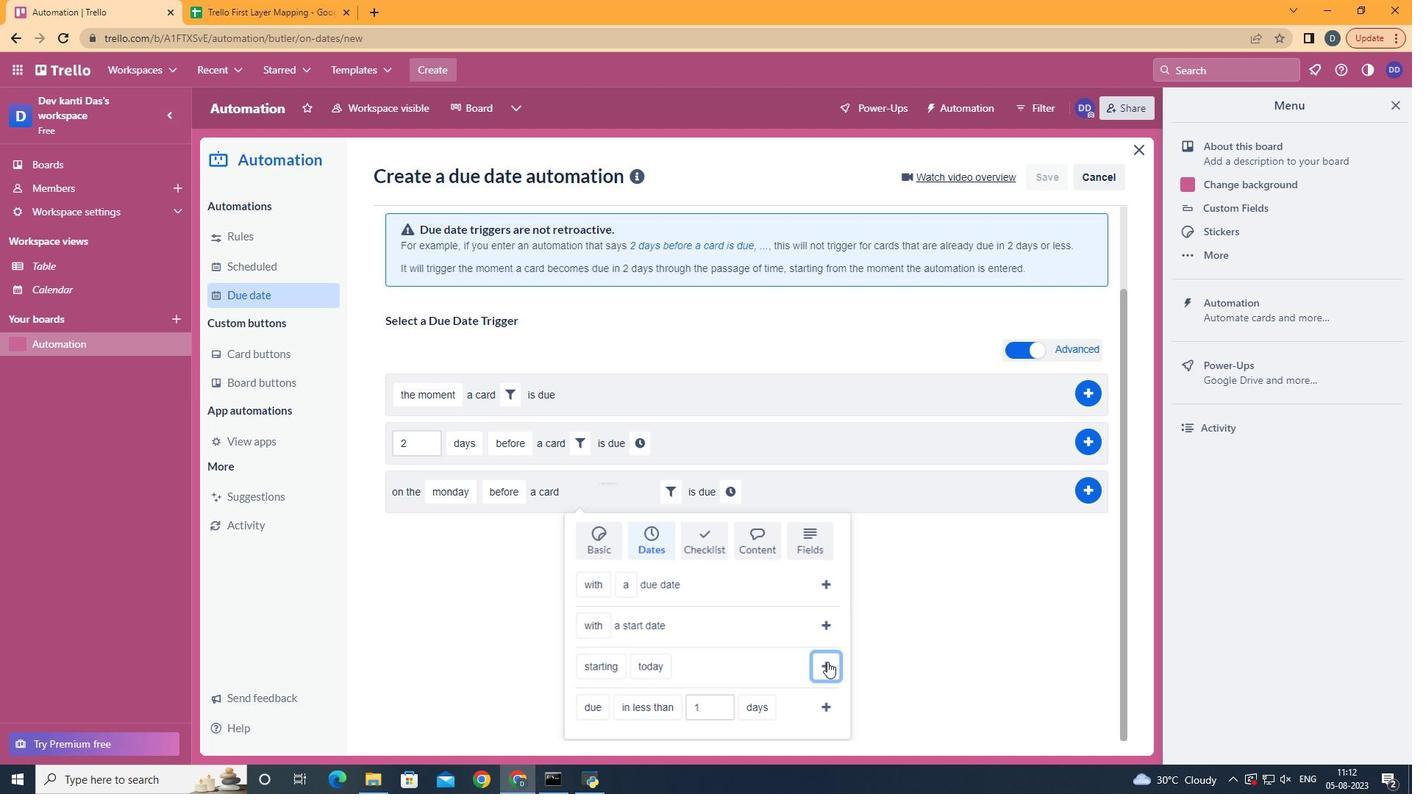 
Action: Mouse moved to (739, 601)
Screenshot: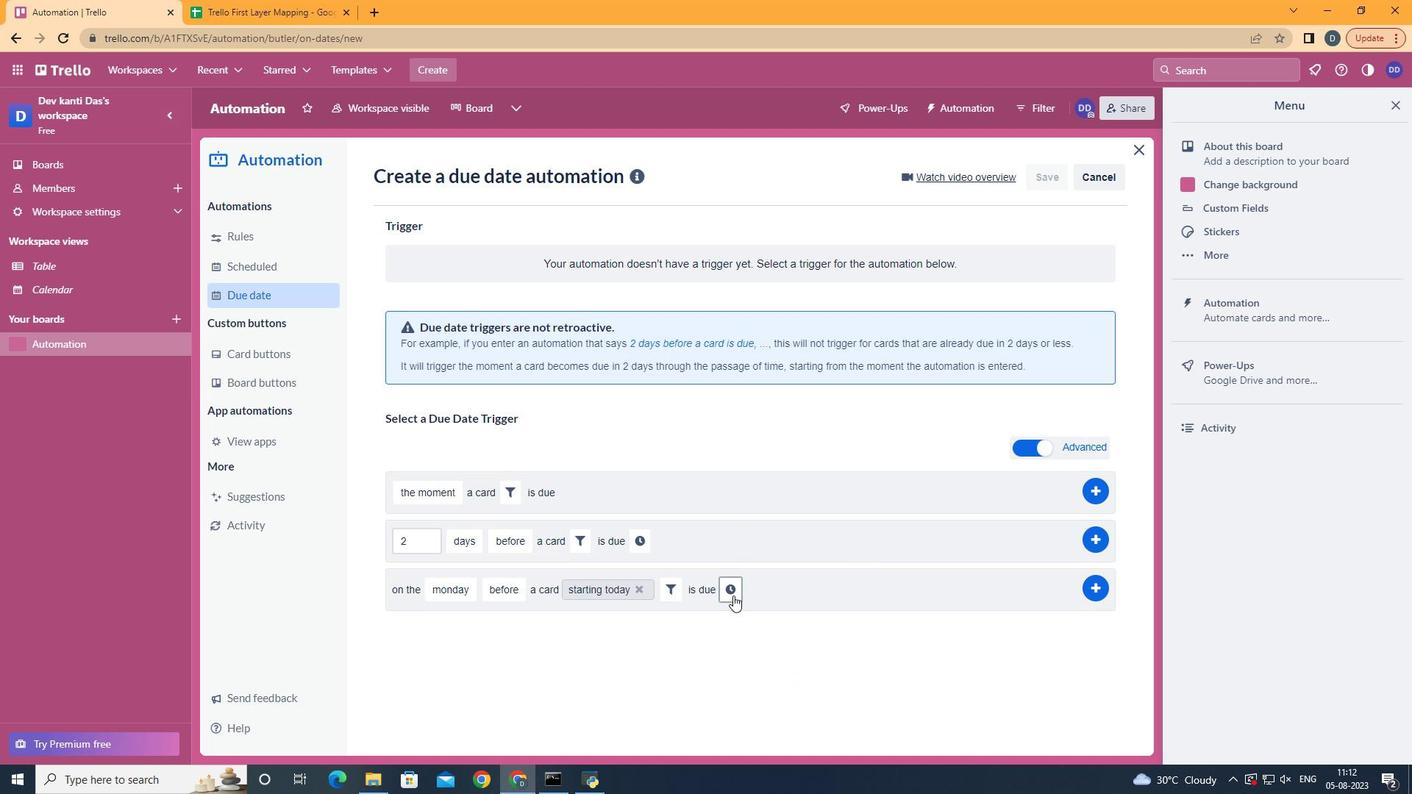 
Action: Mouse pressed left at (739, 601)
Screenshot: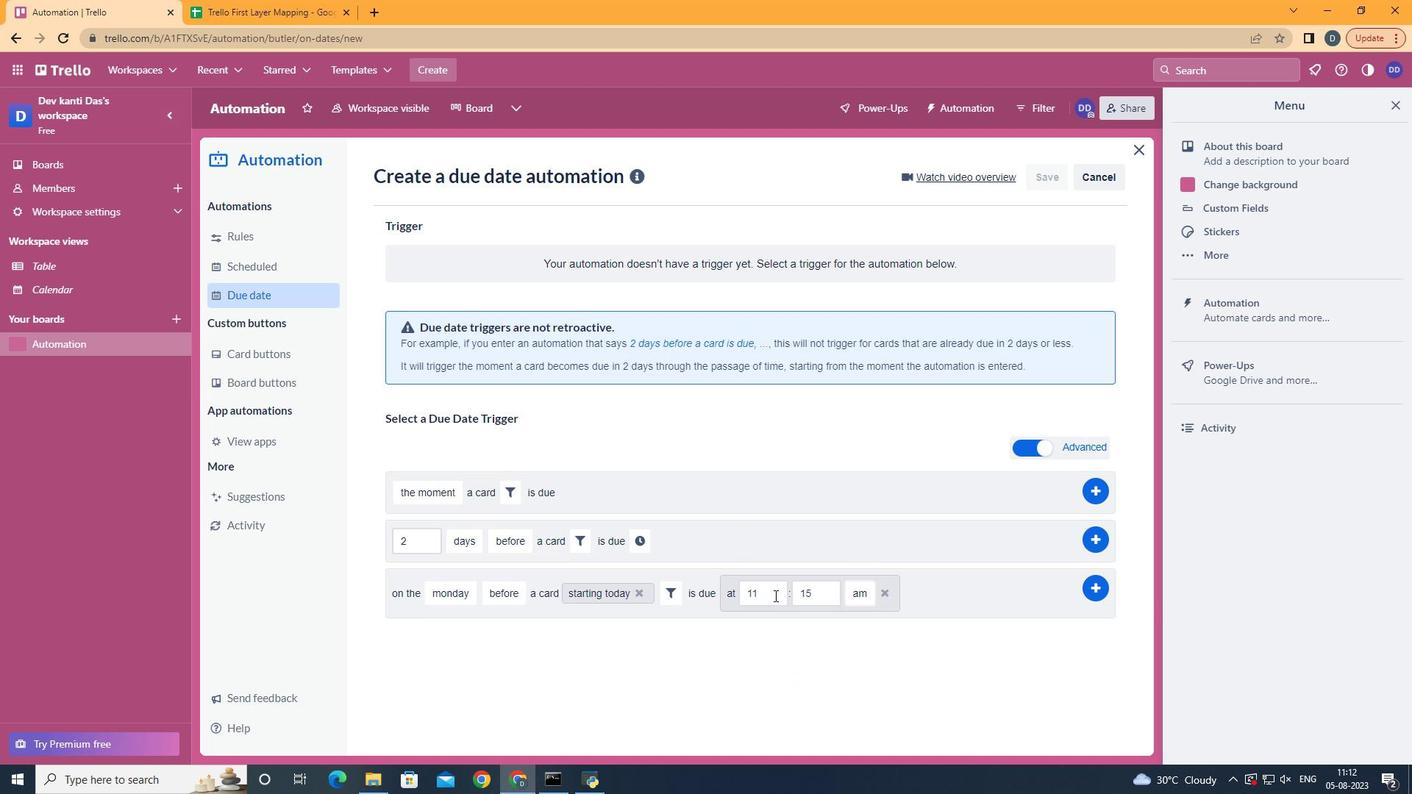 
Action: Mouse moved to (825, 600)
Screenshot: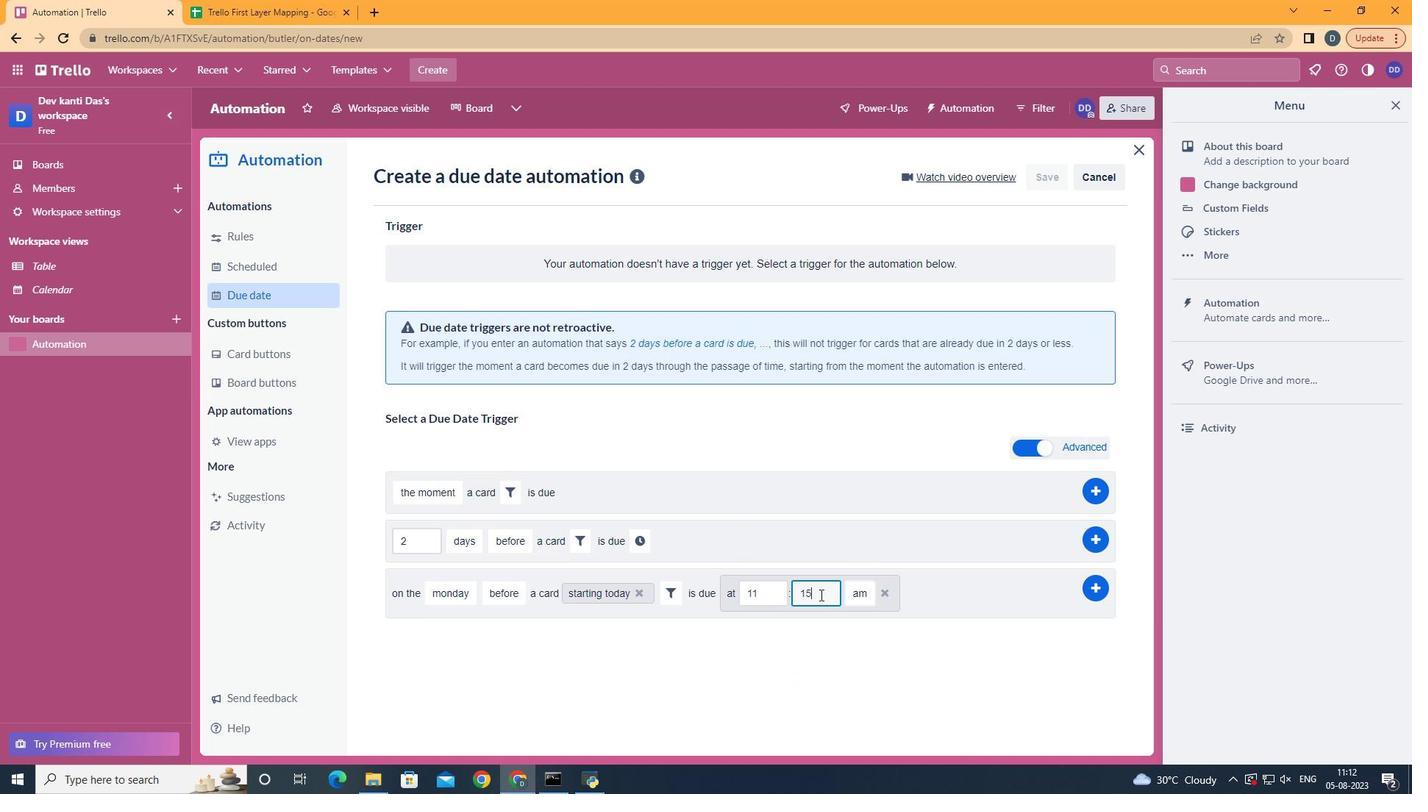 
Action: Mouse pressed left at (825, 600)
Screenshot: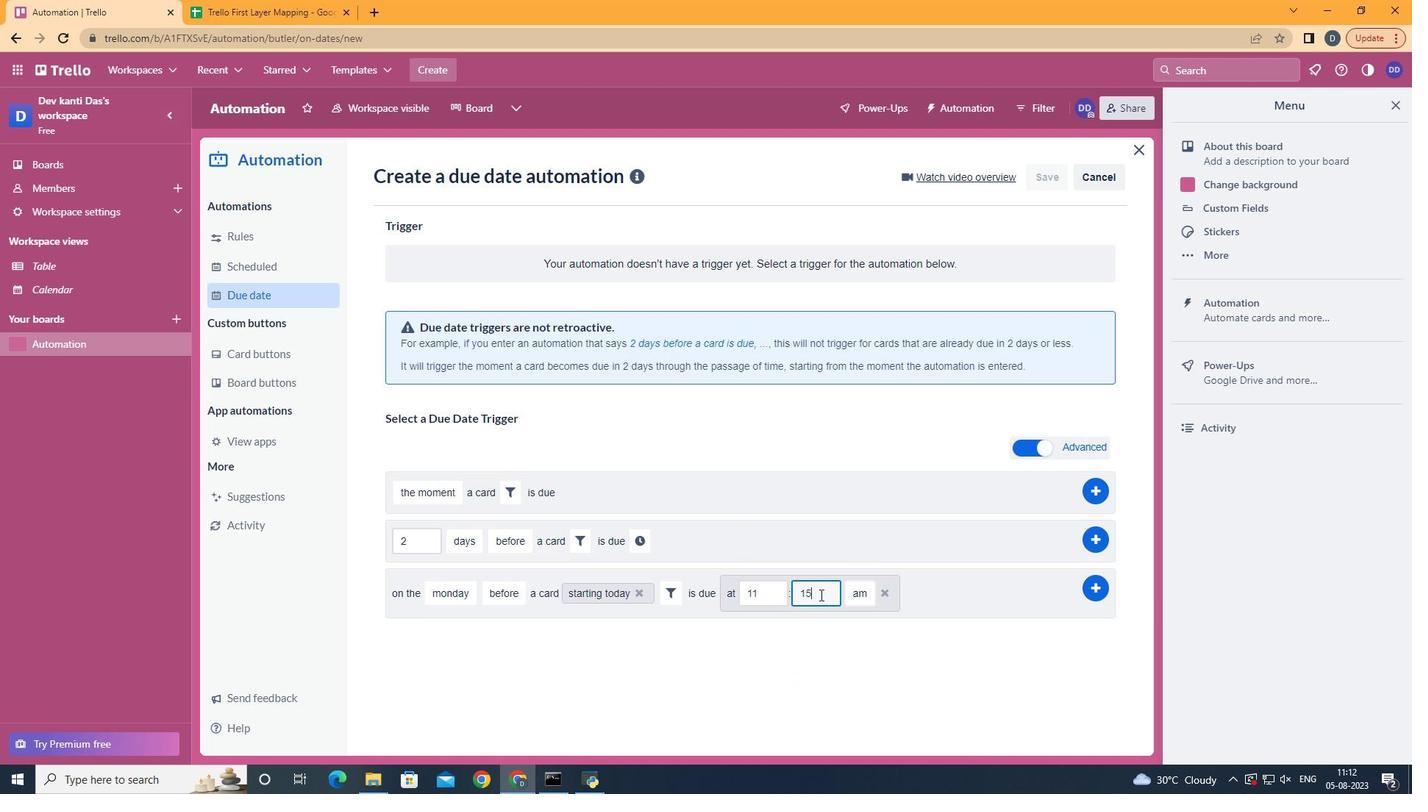 
Action: Key pressed <Key.backspace><Key.backspace>00
Screenshot: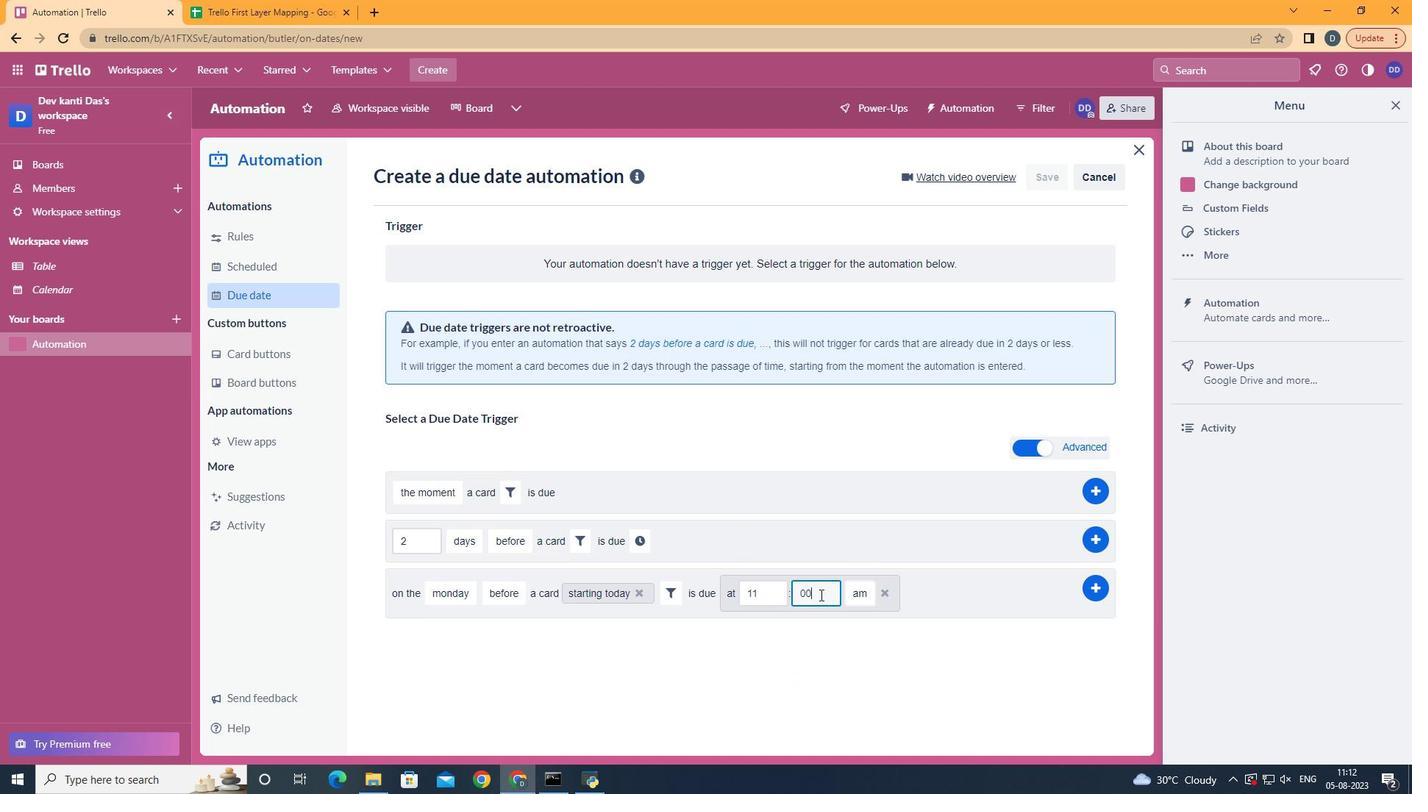 
Action: Mouse moved to (1113, 592)
Screenshot: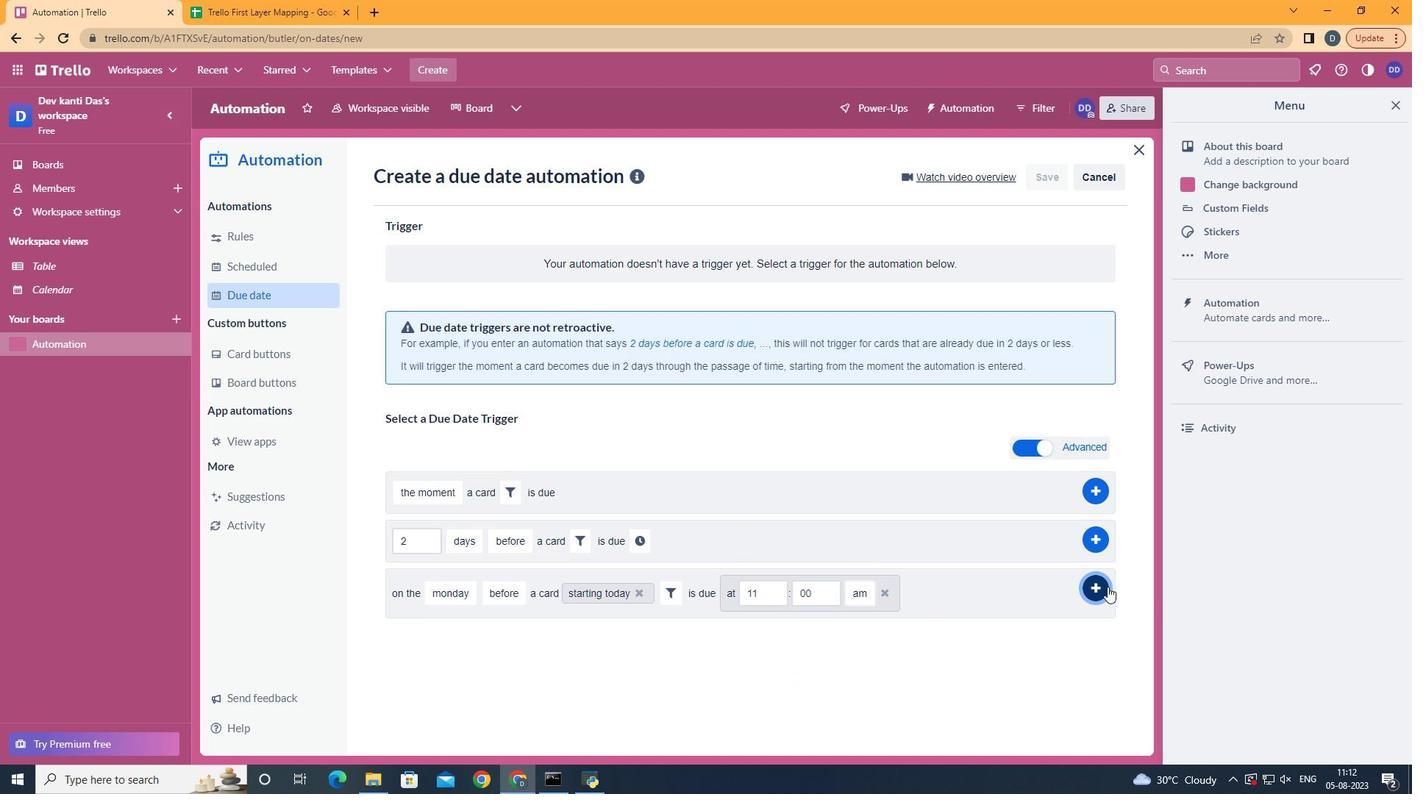 
Action: Mouse pressed left at (1113, 592)
Screenshot: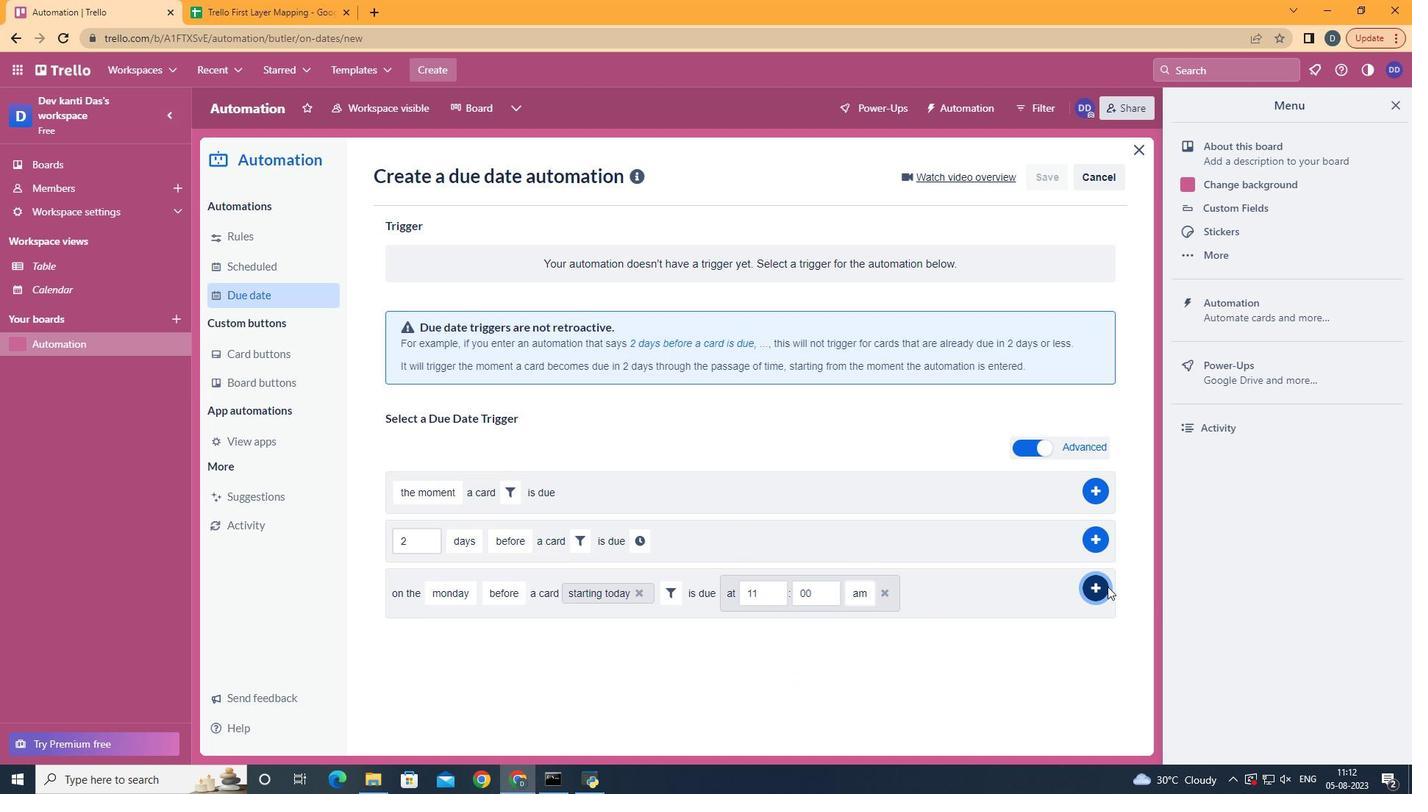 
Action: Mouse moved to (748, 319)
Screenshot: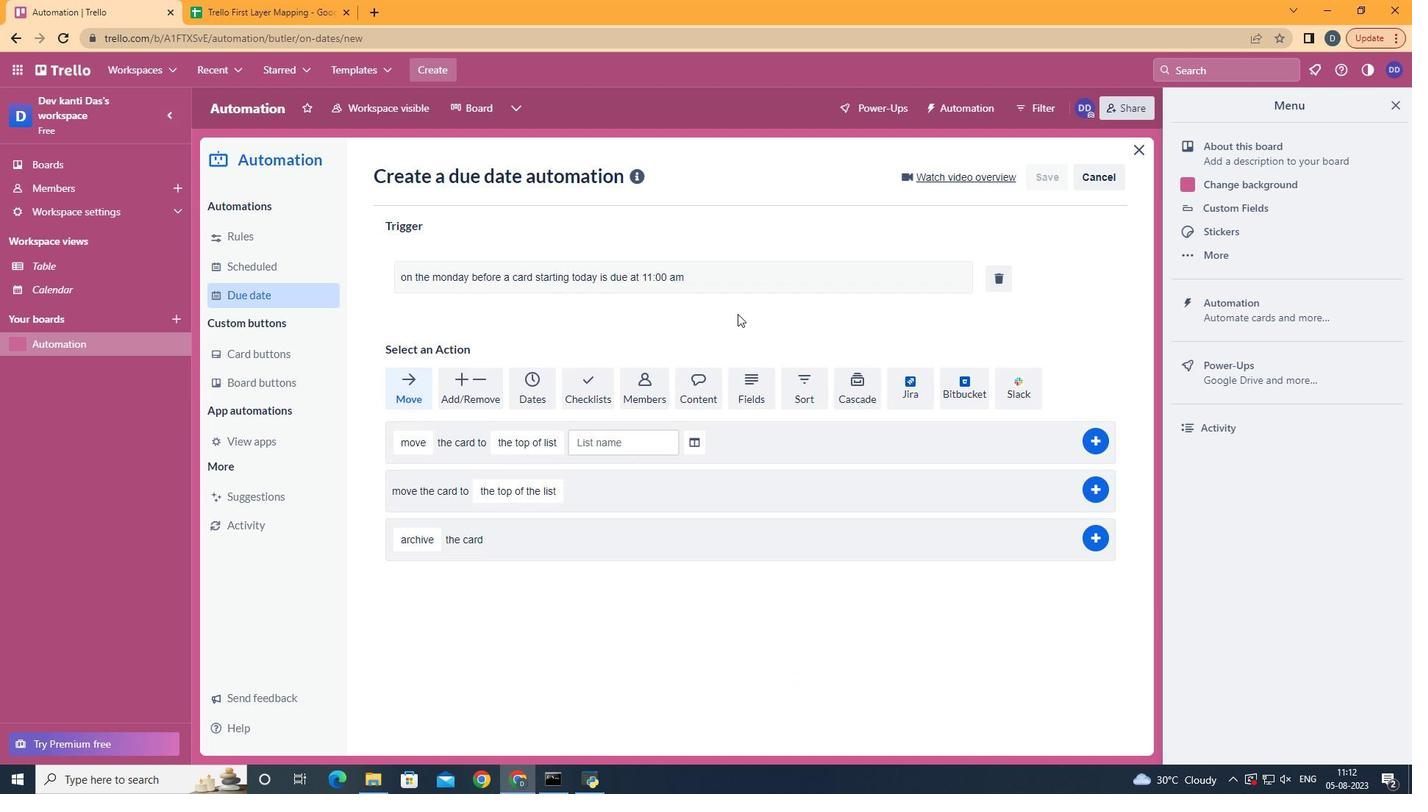 
